 Task: Look for space in Miami Gardens, United States from 9th June, 2023 to 16th June, 2023 for 2 adults in price range Rs.8000 to Rs.16000. Place can be entire place with 2 bedrooms having 2 beds and 1 bathroom. Property type can be house, flat, guest house. Booking option can be shelf check-in. Required host language is English.
Action: Mouse moved to (390, 86)
Screenshot: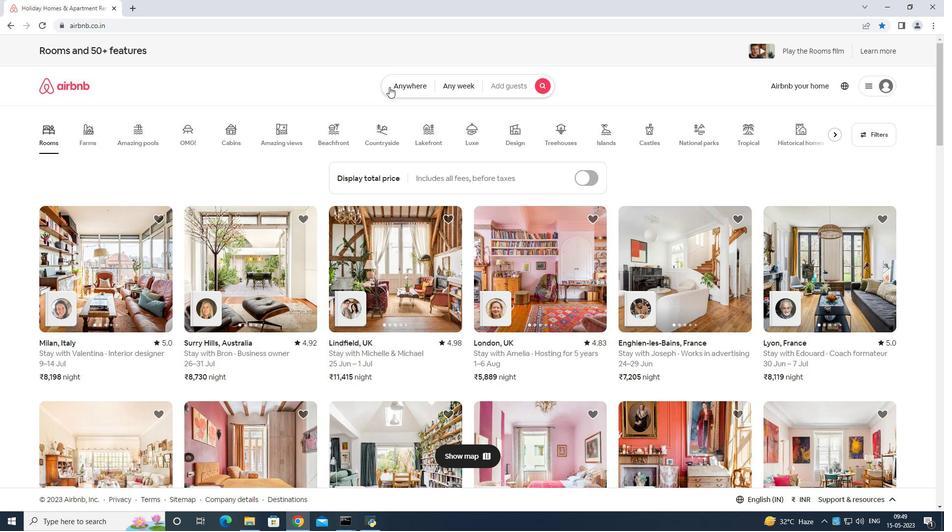
Action: Mouse pressed left at (390, 86)
Screenshot: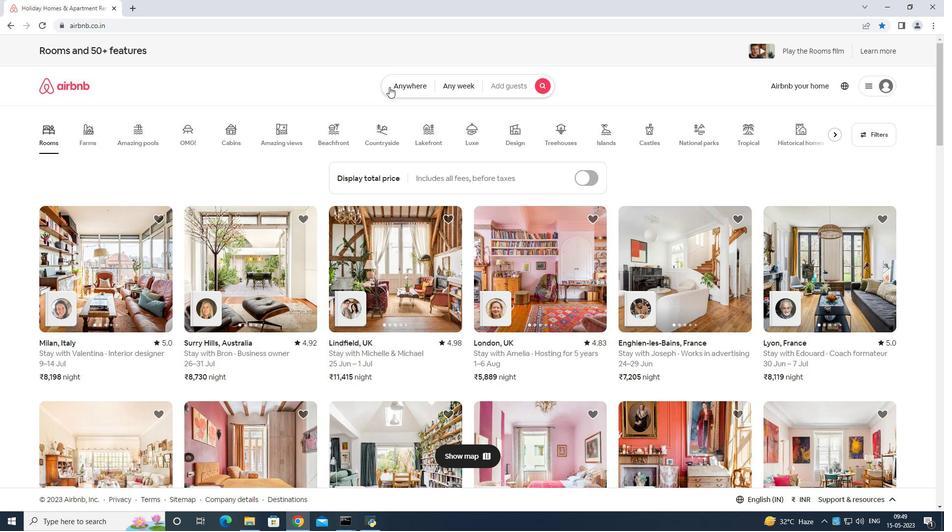 
Action: Mouse moved to (373, 110)
Screenshot: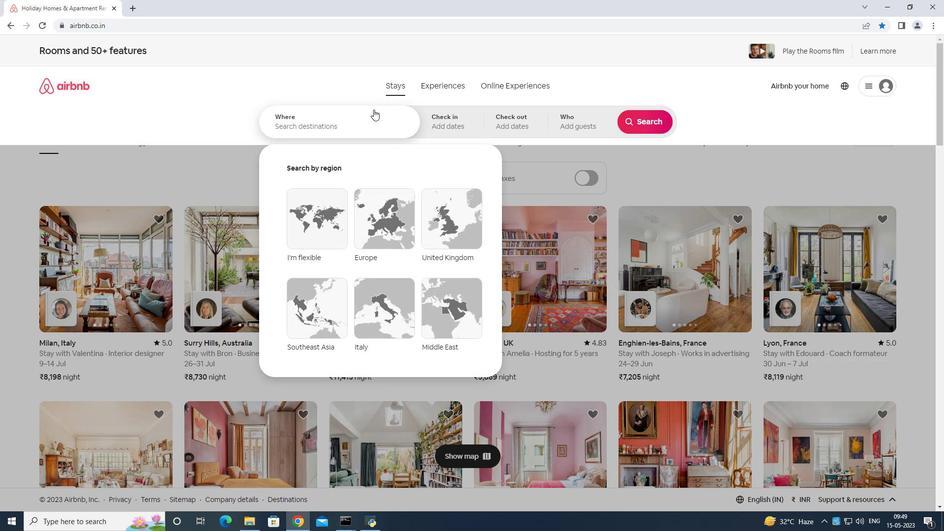 
Action: Mouse pressed left at (373, 110)
Screenshot: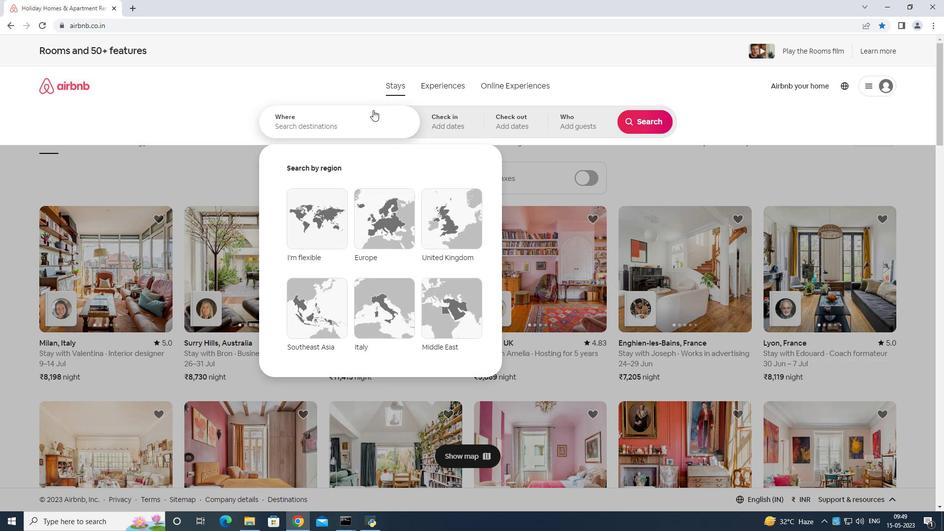 
Action: Key pressed m<Key.shift>iami<Key.space>gardens<Key.space>united<Key.space>states<Key.enter>
Screenshot: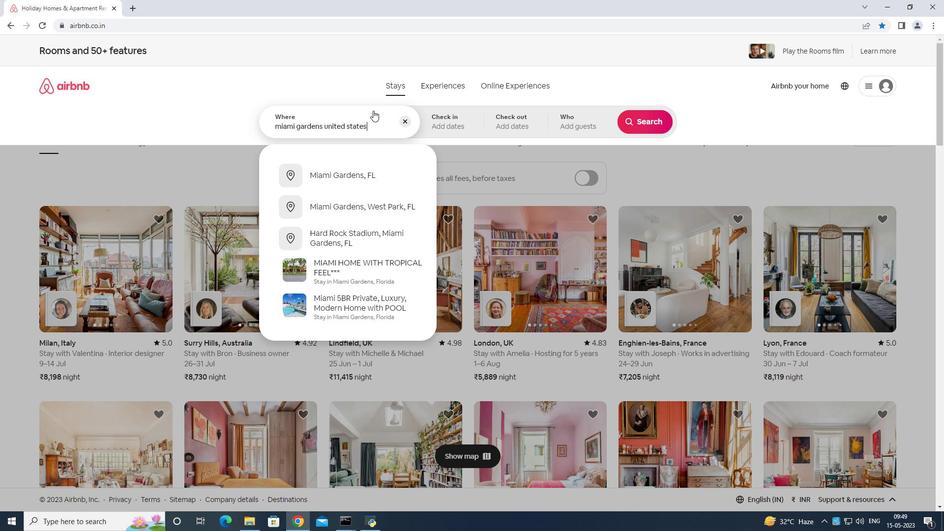 
Action: Mouse moved to (611, 264)
Screenshot: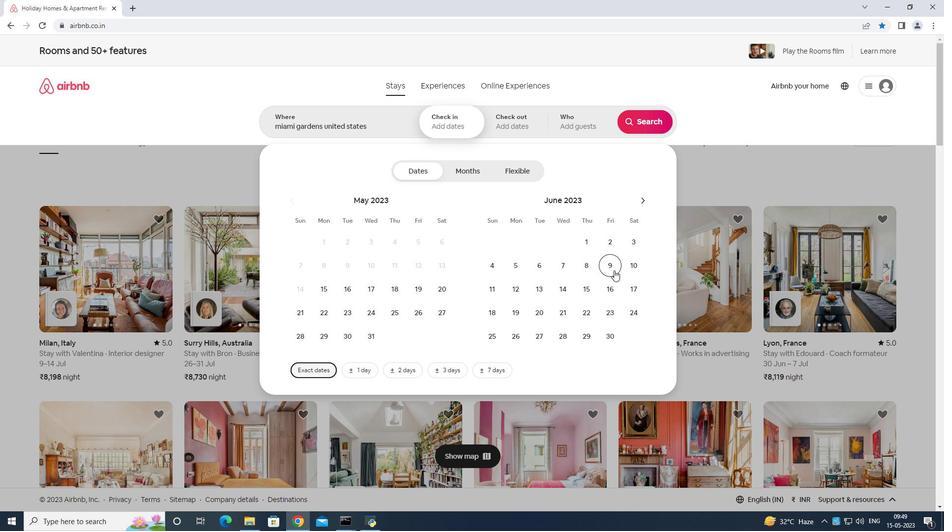 
Action: Mouse pressed left at (611, 264)
Screenshot: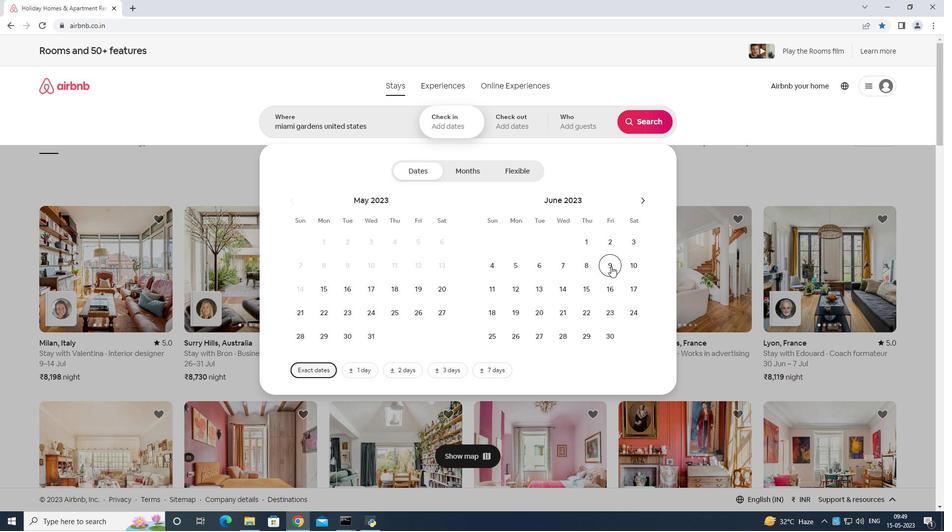
Action: Mouse moved to (603, 281)
Screenshot: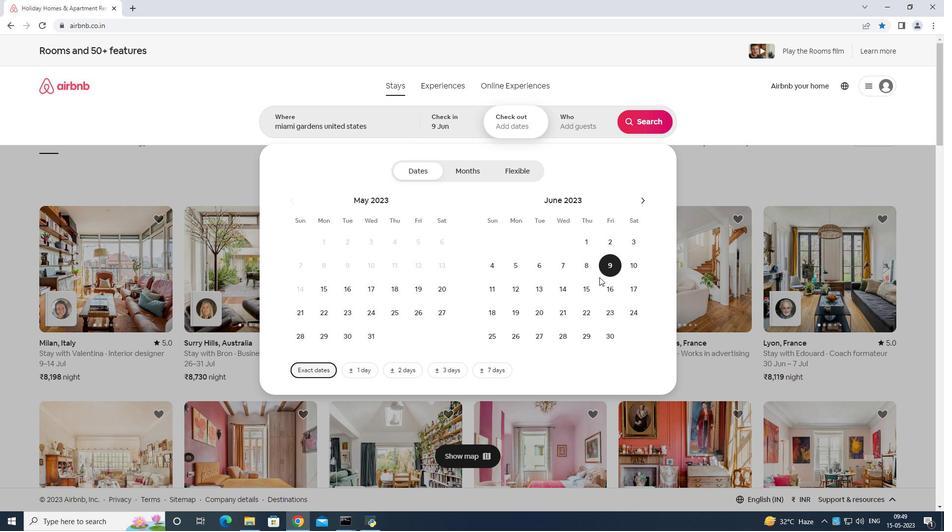 
Action: Mouse pressed left at (603, 281)
Screenshot: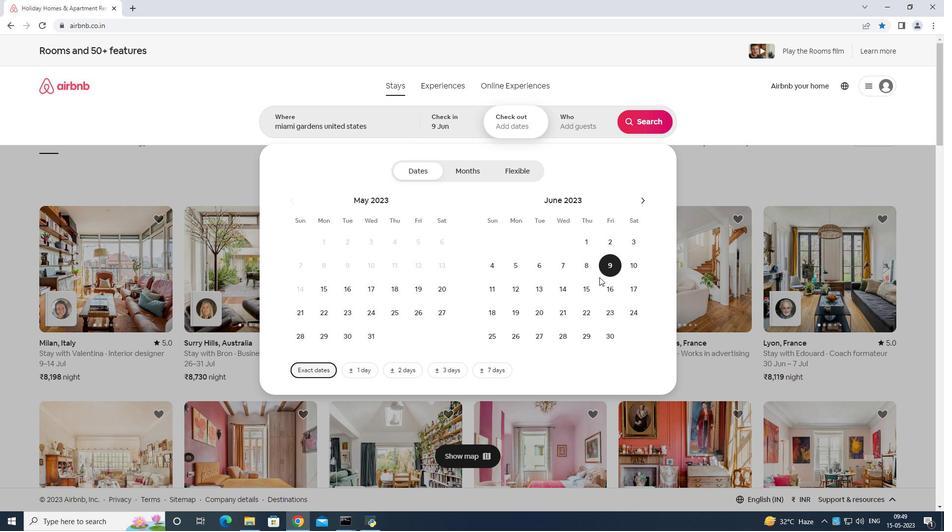 
Action: Mouse moved to (600, 121)
Screenshot: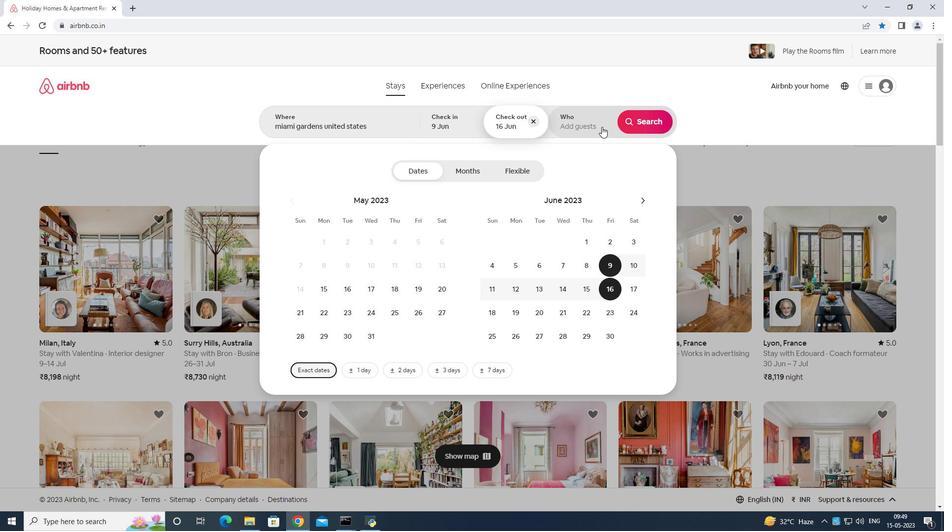 
Action: Mouse pressed left at (600, 121)
Screenshot: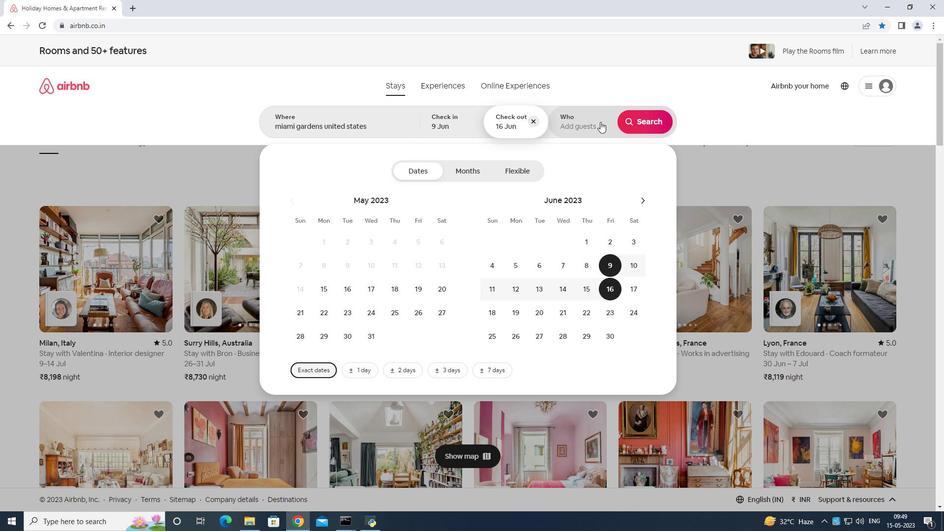 
Action: Mouse moved to (637, 169)
Screenshot: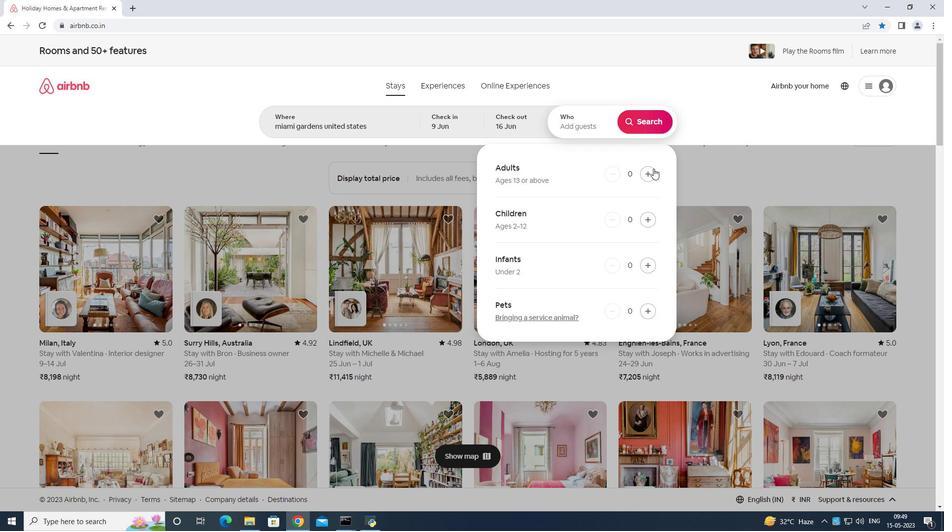 
Action: Mouse pressed left at (637, 169)
Screenshot: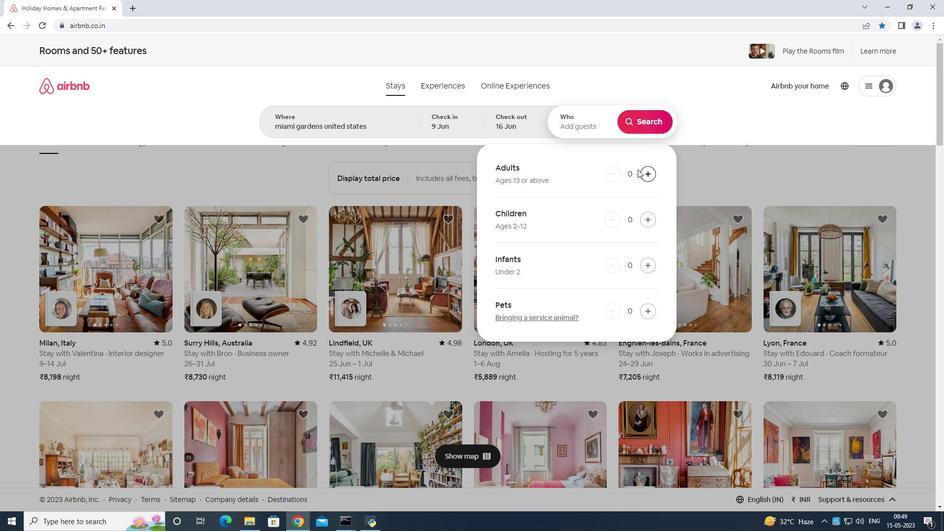 
Action: Mouse moved to (646, 177)
Screenshot: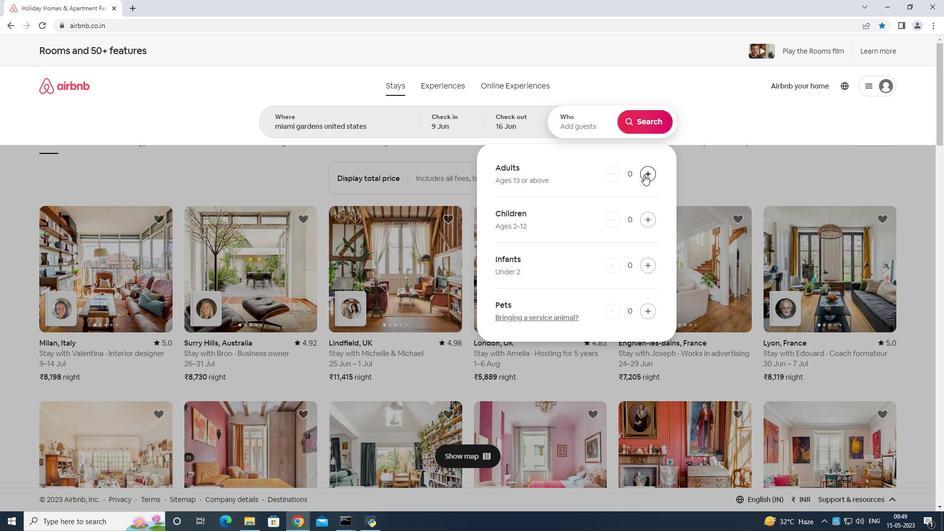 
Action: Mouse pressed left at (646, 177)
Screenshot: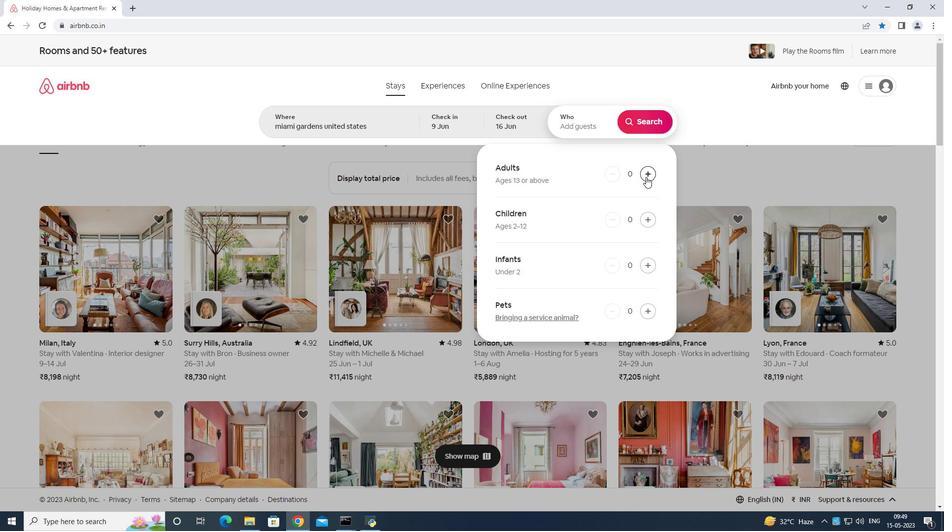 
Action: Mouse pressed left at (646, 177)
Screenshot: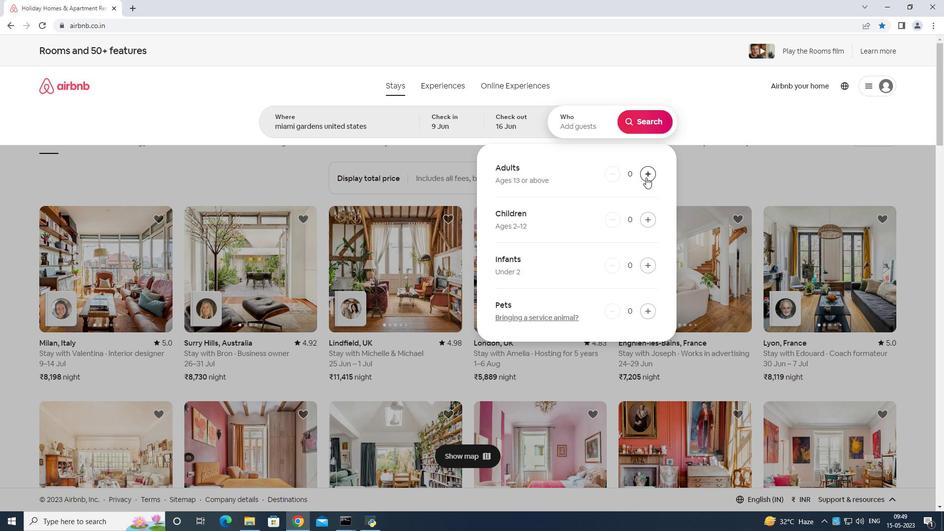 
Action: Mouse moved to (657, 120)
Screenshot: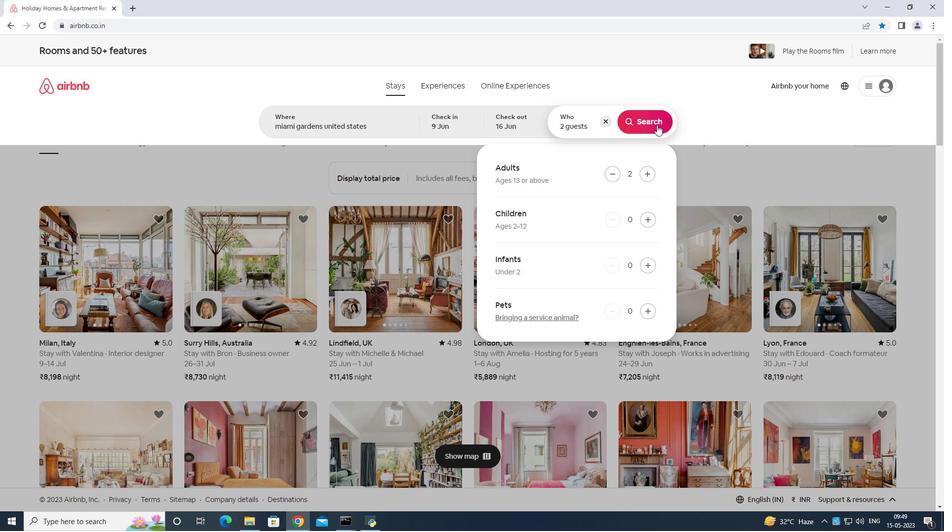 
Action: Mouse pressed left at (657, 120)
Screenshot: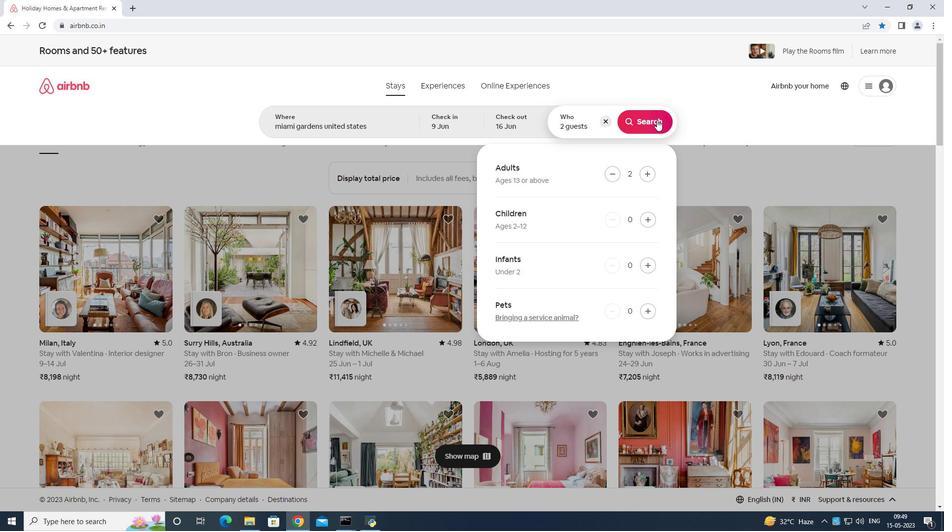 
Action: Mouse moved to (893, 96)
Screenshot: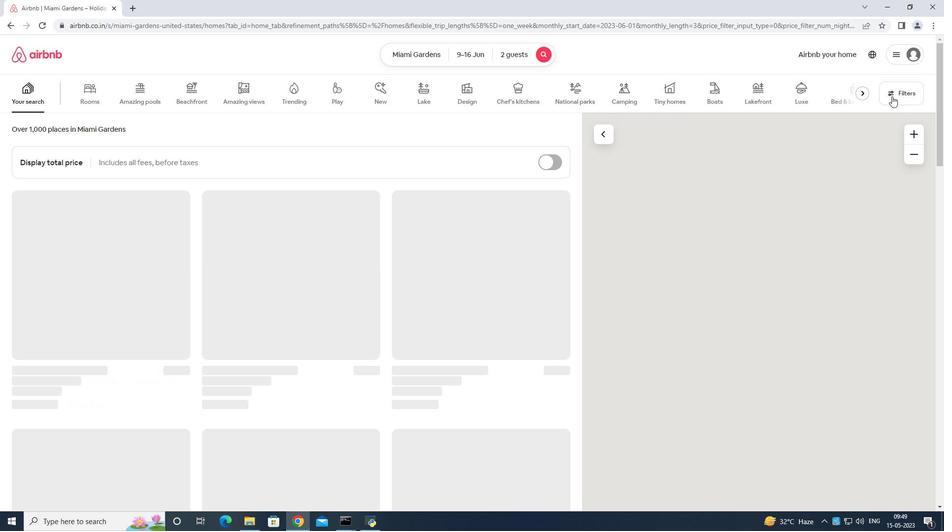 
Action: Mouse pressed left at (893, 96)
Screenshot: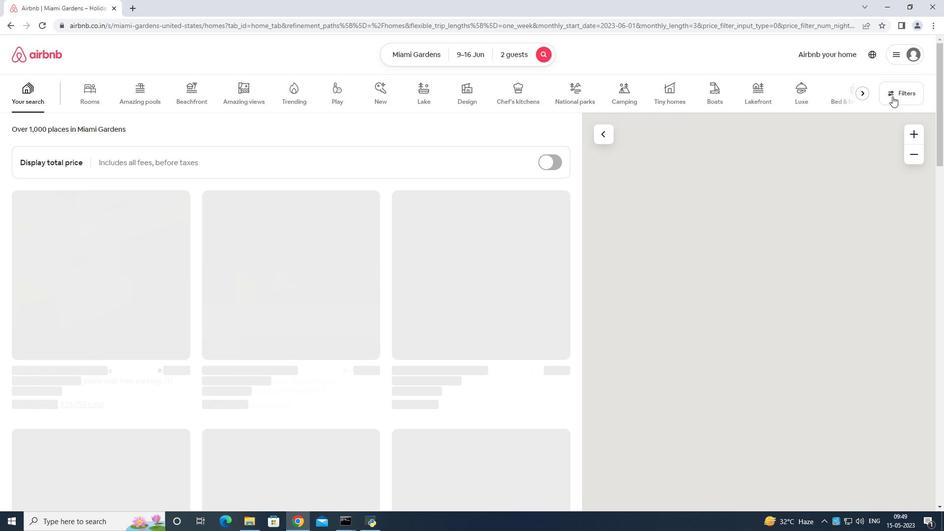 
Action: Mouse moved to (405, 336)
Screenshot: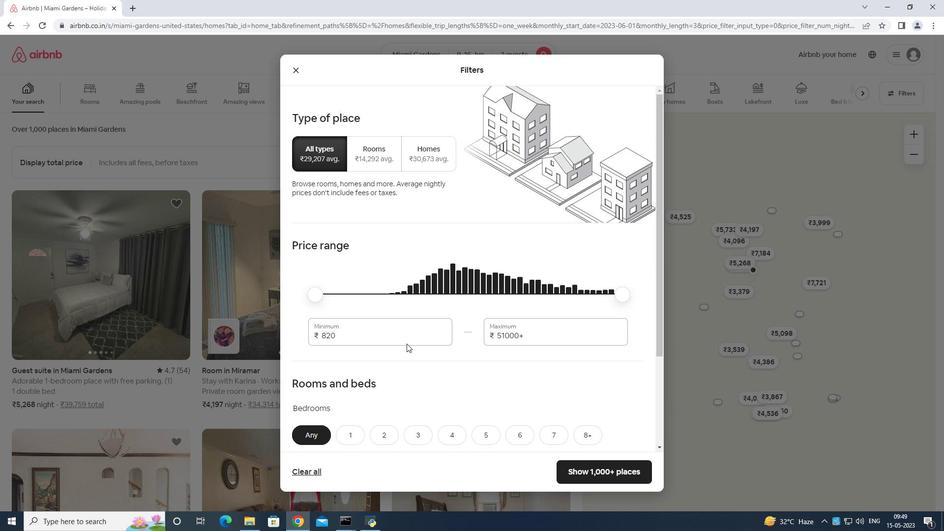 
Action: Mouse pressed left at (405, 336)
Screenshot: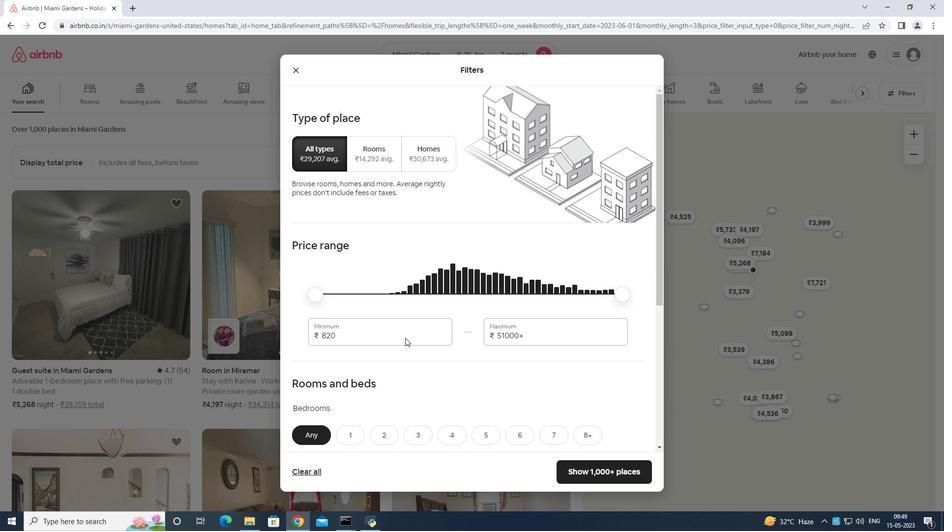 
Action: Key pressed <Key.backspace><Key.backspace><Key.backspace><Key.backspace><Key.backspace><Key.backspace><Key.backspace><Key.backspace>
Screenshot: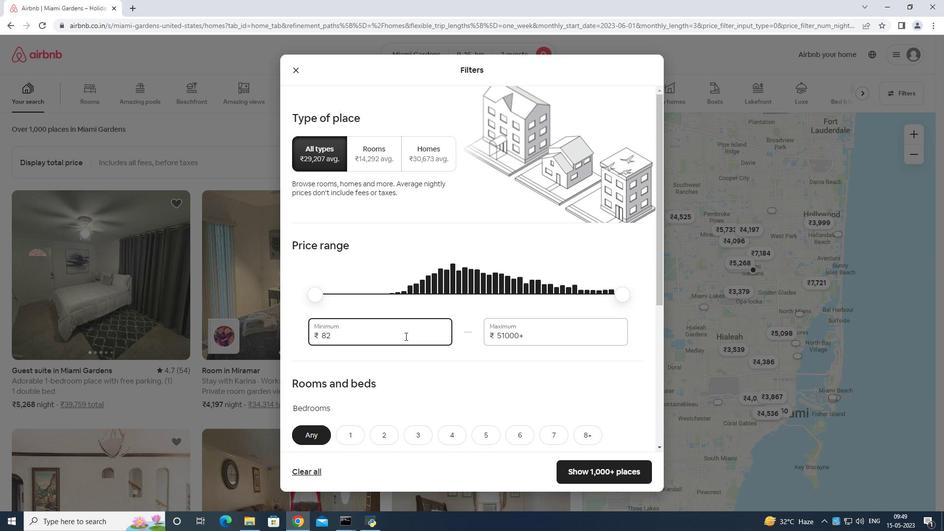 
Action: Mouse moved to (405, 335)
Screenshot: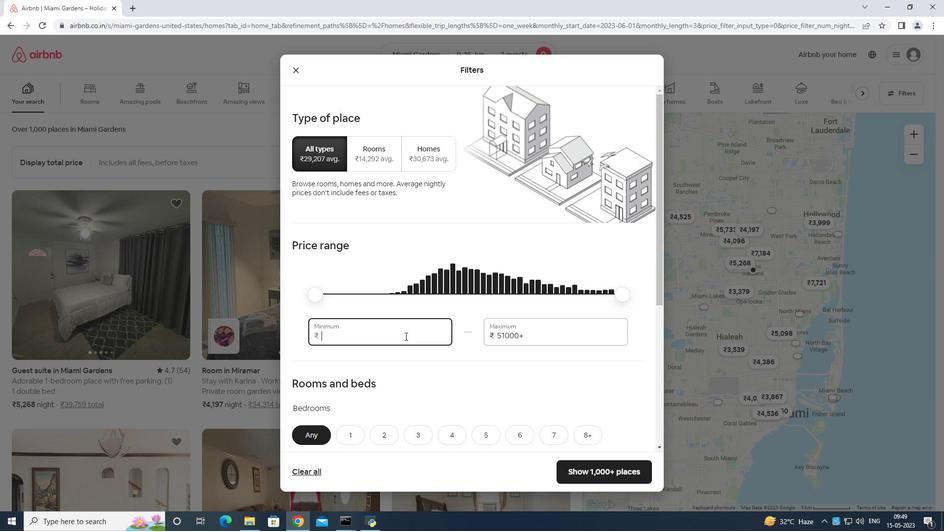 
Action: Key pressed 8000
Screenshot: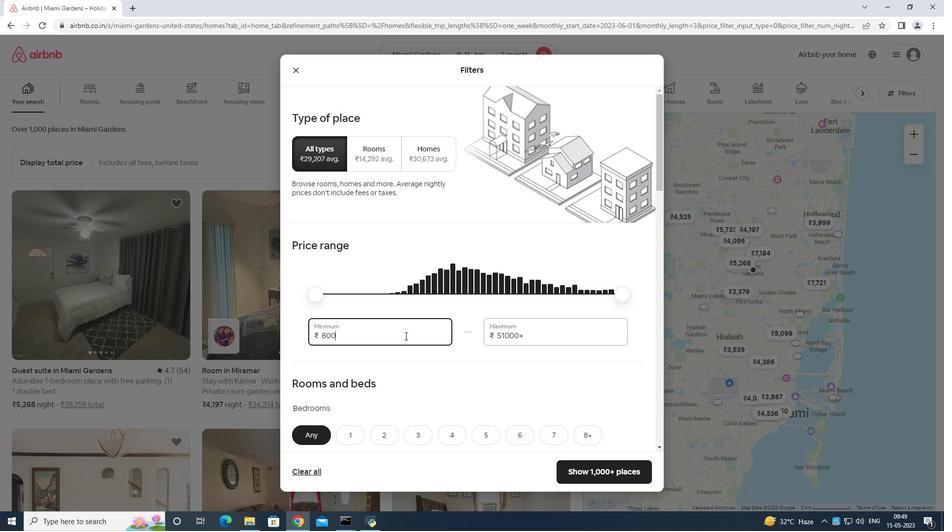 
Action: Mouse moved to (597, 327)
Screenshot: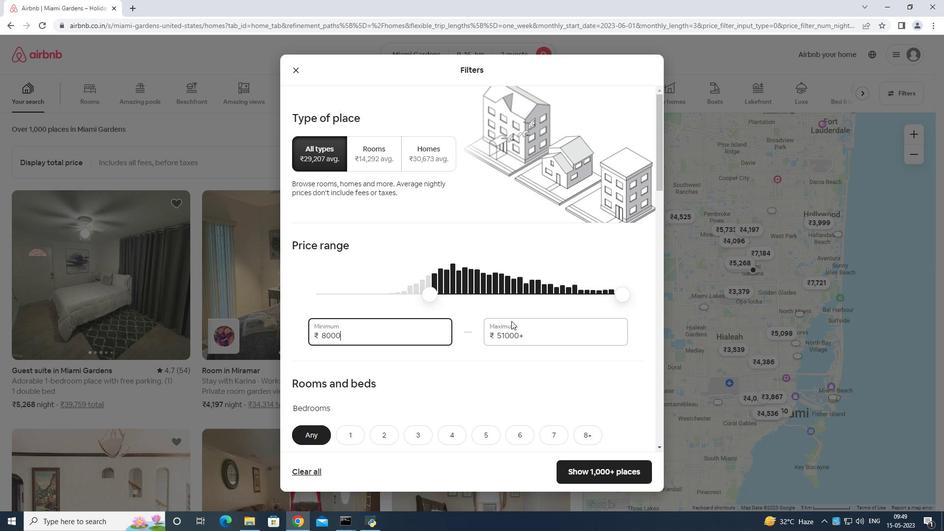 
Action: Mouse pressed left at (597, 327)
Screenshot: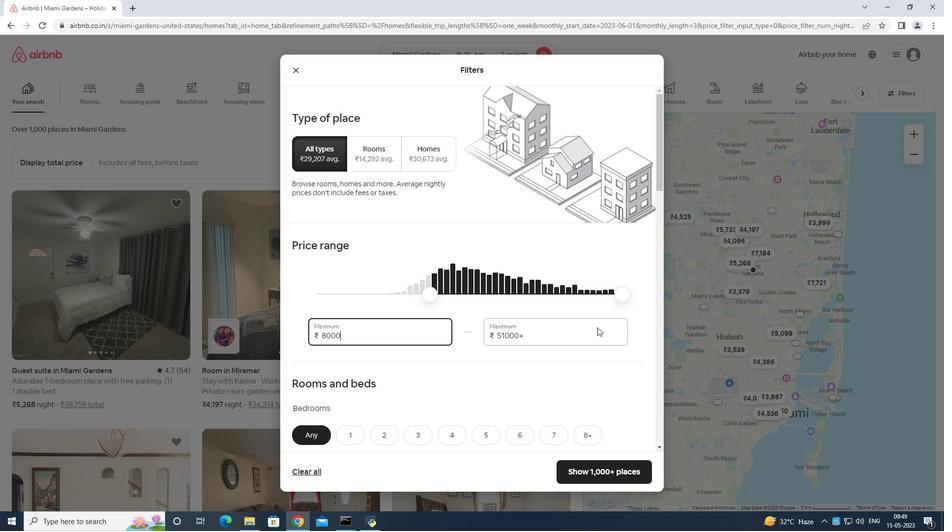 
Action: Key pressed <Key.backspace><Key.backspace><Key.backspace><Key.backspace><Key.backspace><Key.backspace><Key.backspace><Key.backspace><Key.backspace><Key.backspace><Key.backspace><Key.backspace><Key.backspace>16000
Screenshot: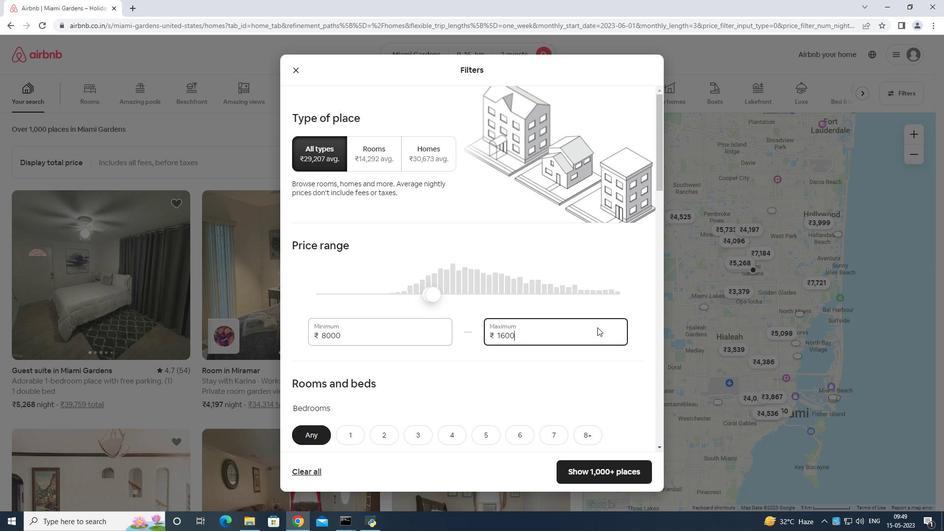 
Action: Mouse scrolled (597, 327) with delta (0, 0)
Screenshot: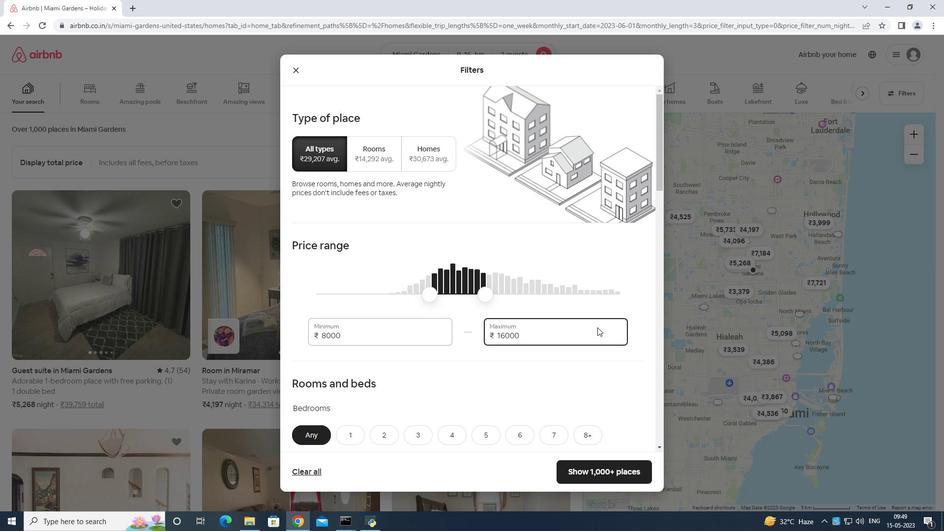 
Action: Mouse scrolled (597, 327) with delta (0, 0)
Screenshot: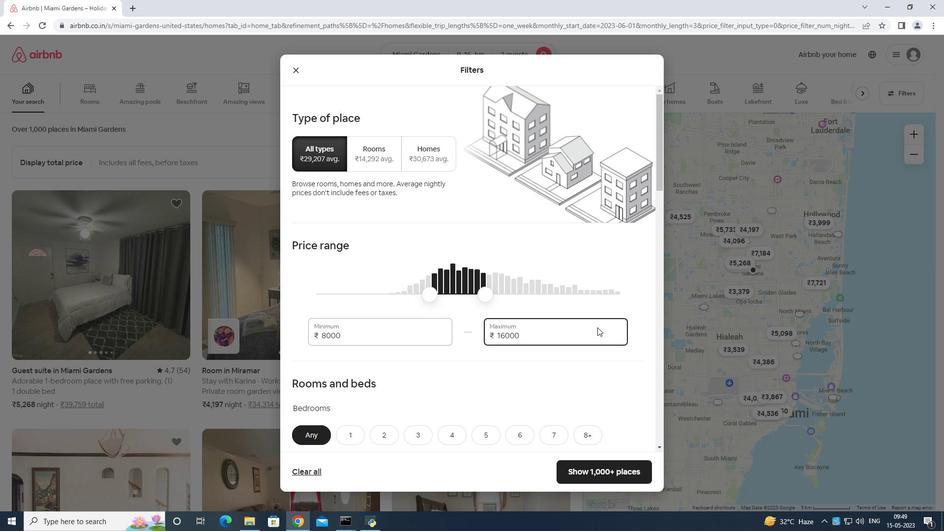 
Action: Mouse scrolled (597, 327) with delta (0, 0)
Screenshot: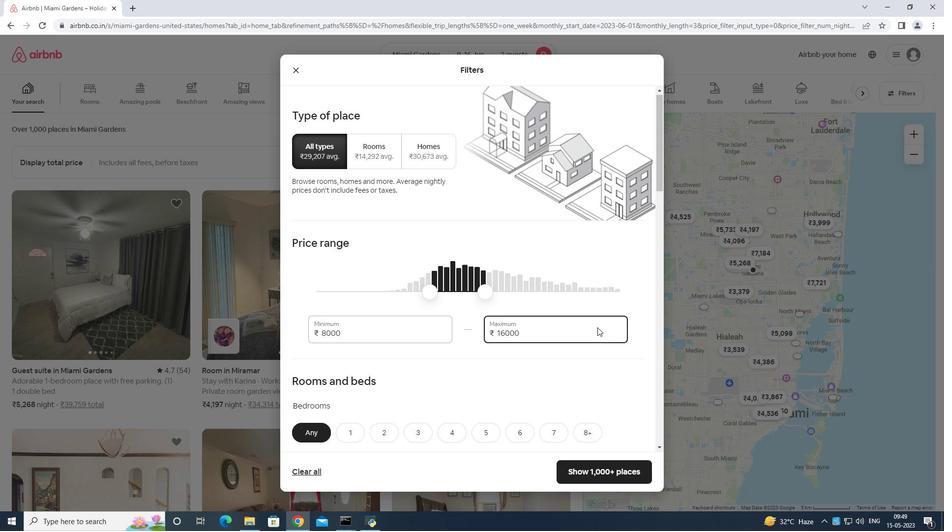 
Action: Mouse moved to (388, 285)
Screenshot: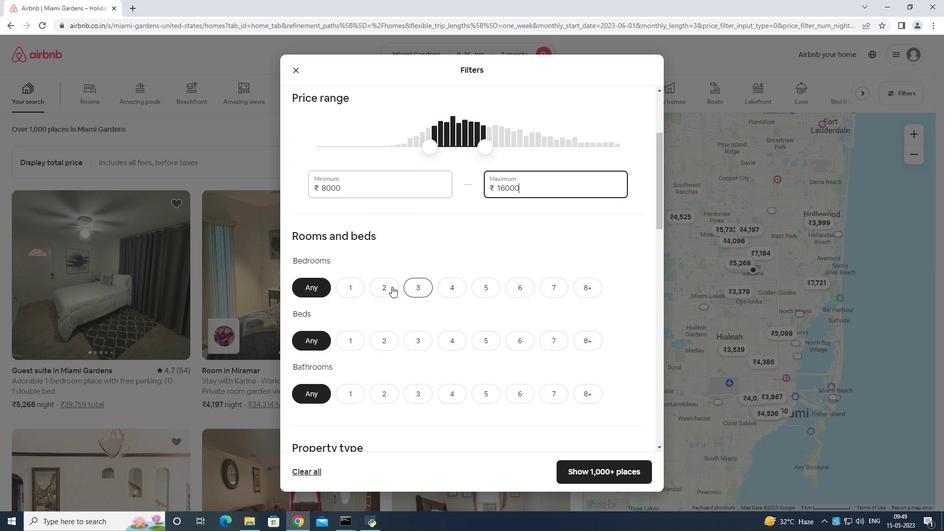 
Action: Mouse pressed left at (388, 285)
Screenshot: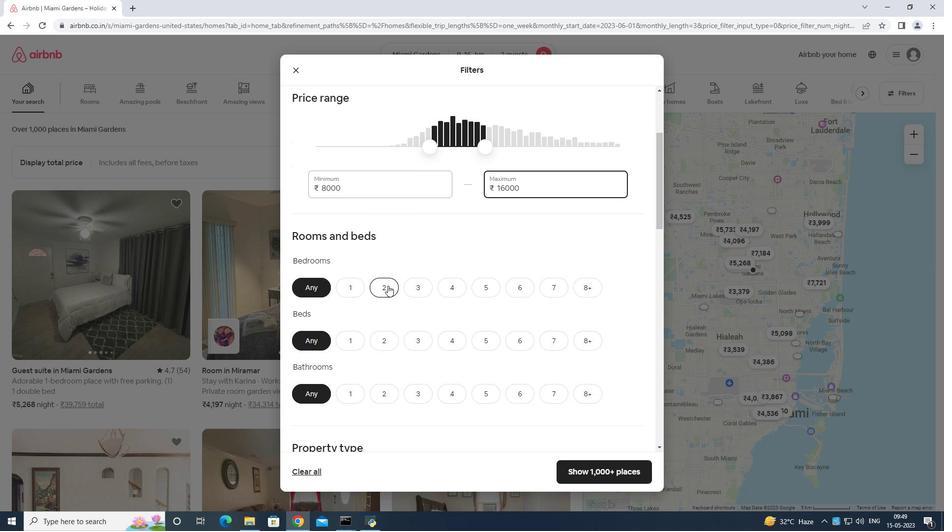 
Action: Mouse moved to (381, 333)
Screenshot: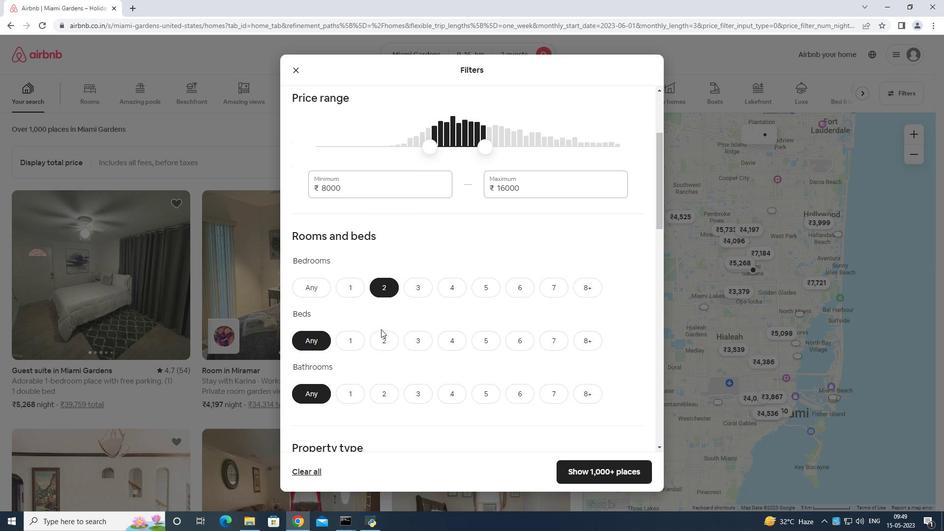 
Action: Mouse pressed left at (381, 333)
Screenshot: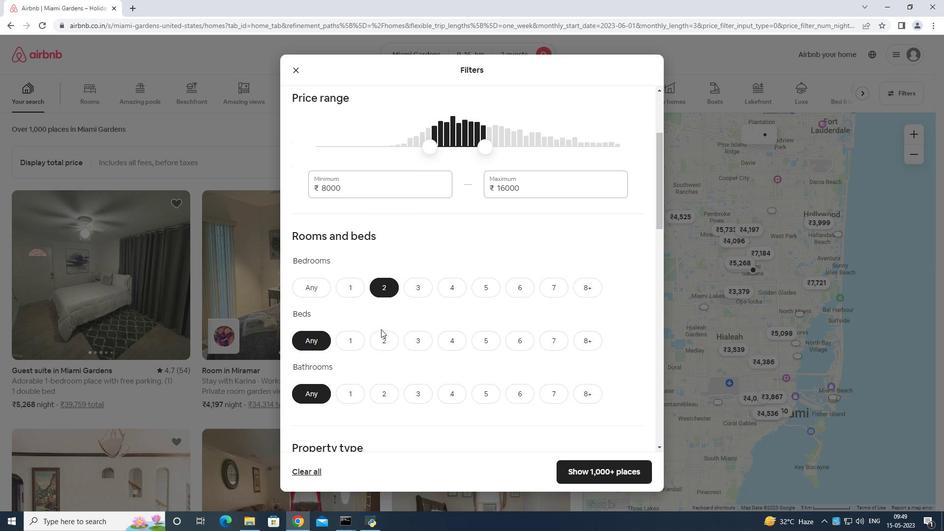
Action: Mouse moved to (347, 391)
Screenshot: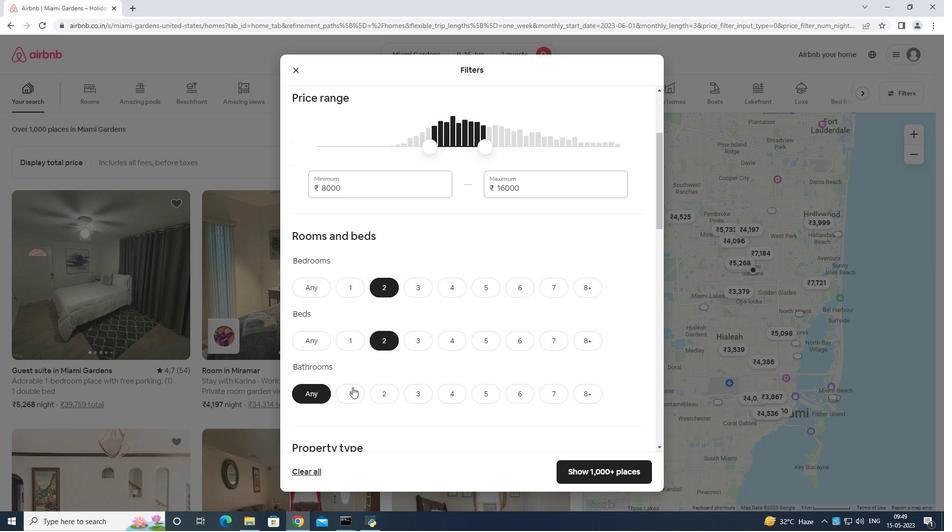 
Action: Mouse pressed left at (347, 391)
Screenshot: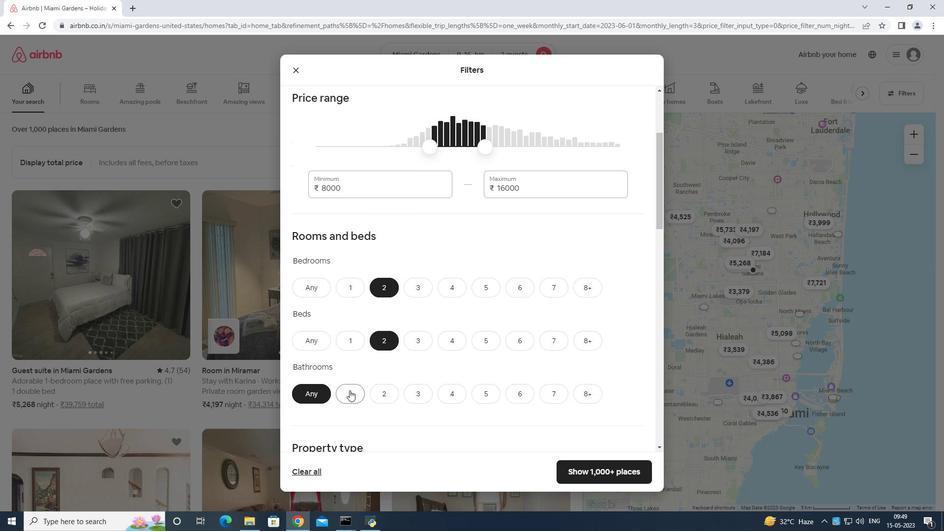 
Action: Mouse moved to (357, 350)
Screenshot: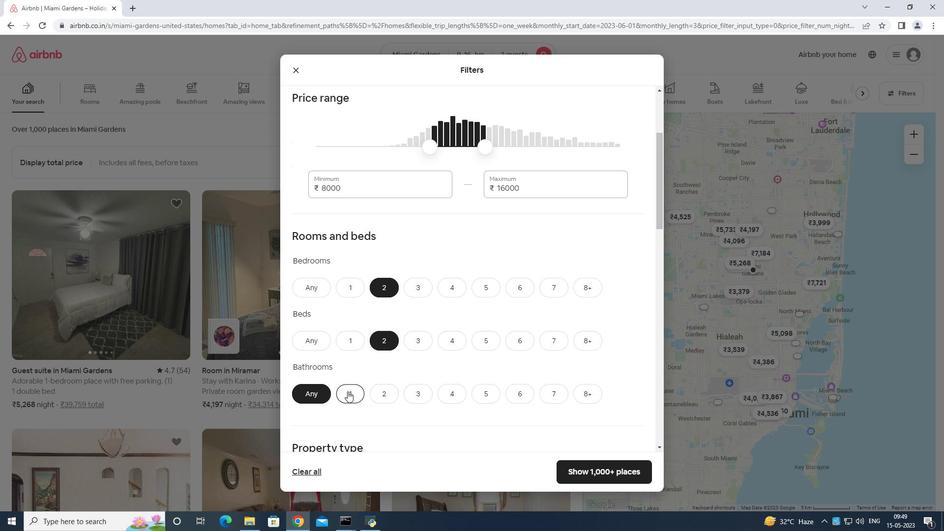
Action: Mouse scrolled (357, 349) with delta (0, 0)
Screenshot: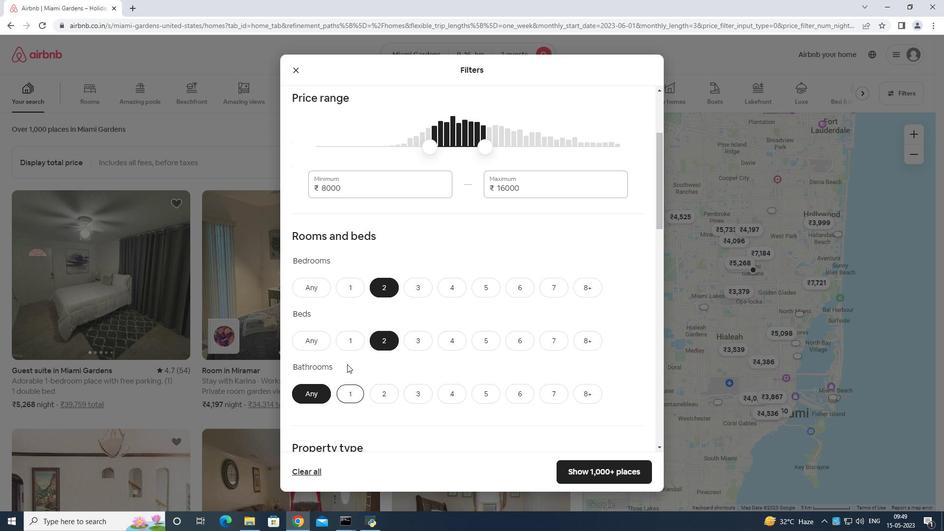 
Action: Mouse scrolled (357, 349) with delta (0, 0)
Screenshot: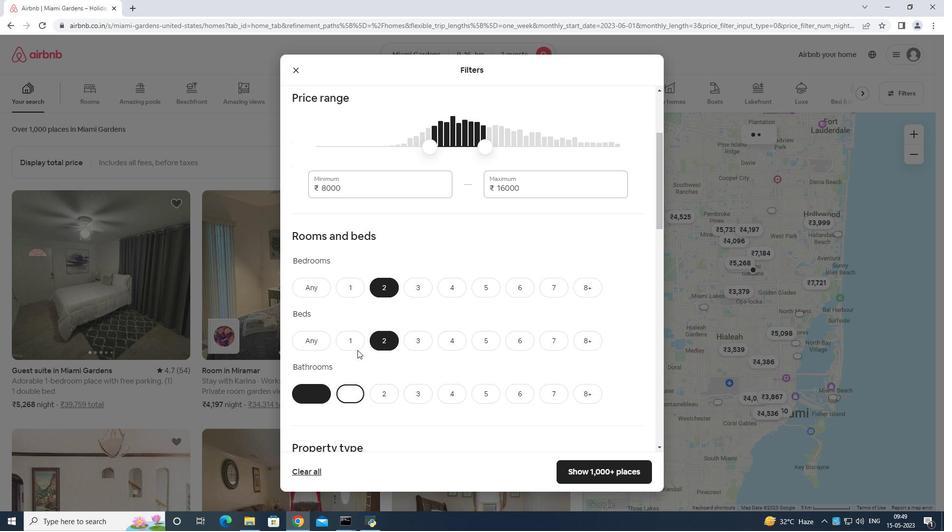 
Action: Mouse scrolled (357, 349) with delta (0, 0)
Screenshot: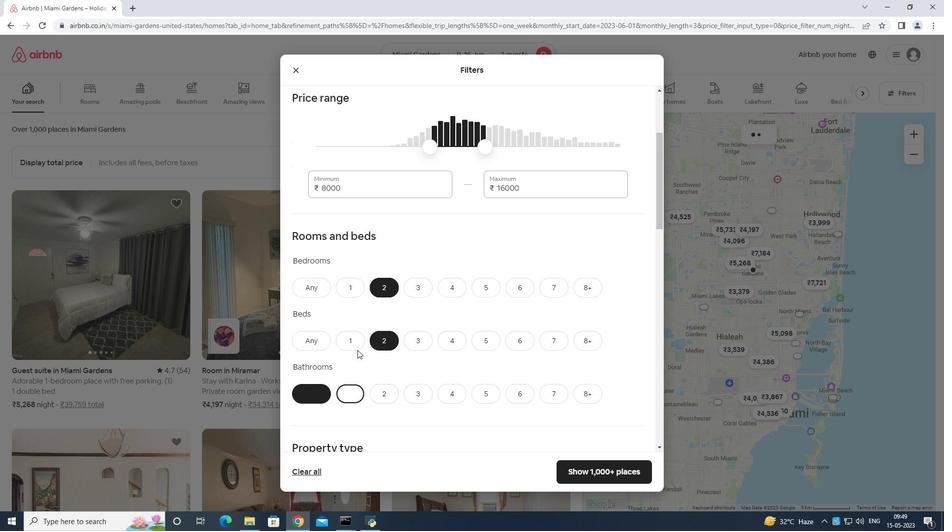 
Action: Mouse moved to (358, 349)
Screenshot: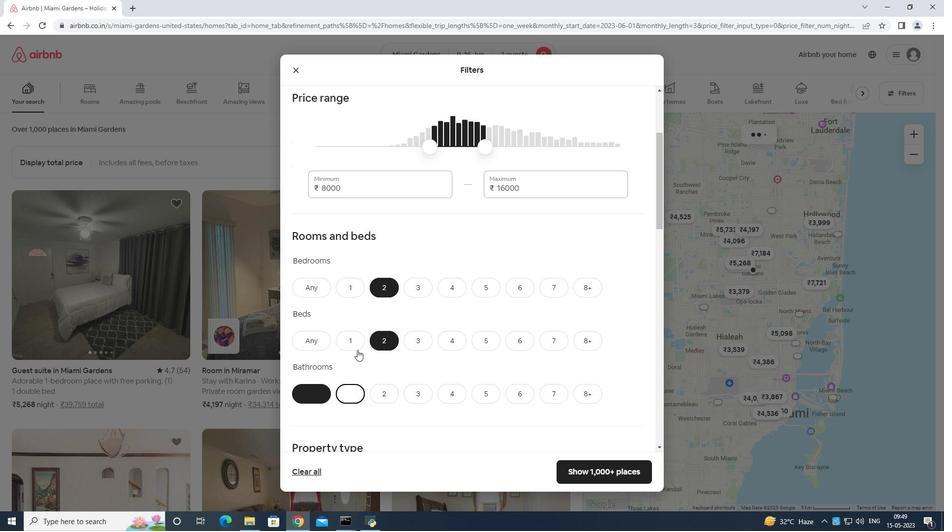 
Action: Mouse scrolled (358, 349) with delta (0, 0)
Screenshot: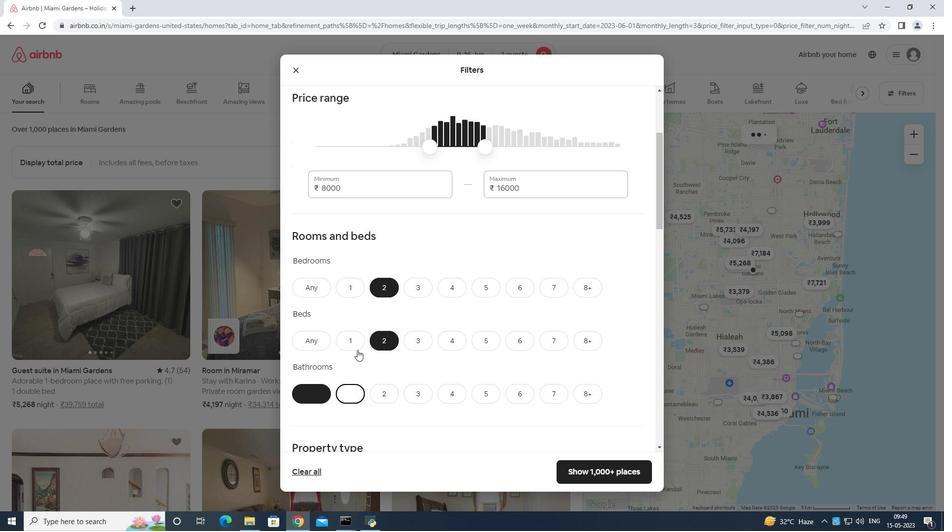 
Action: Mouse moved to (372, 341)
Screenshot: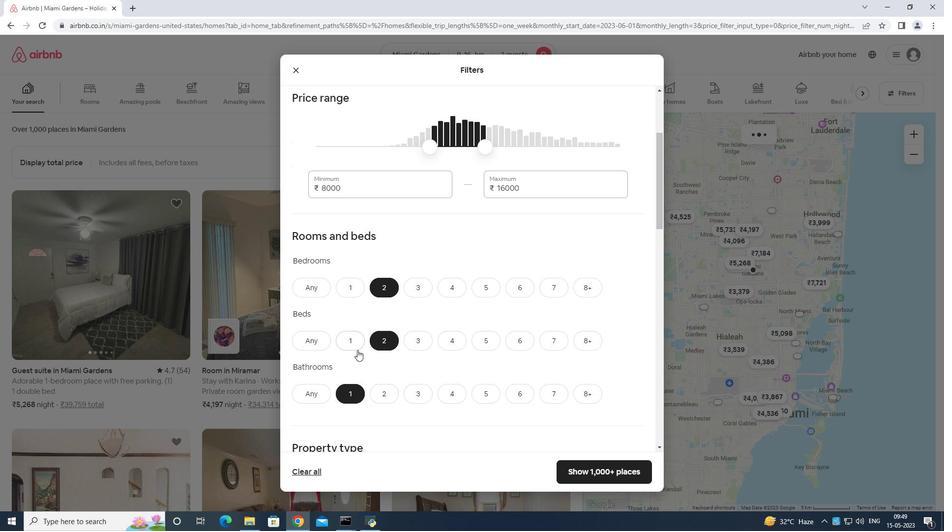 
Action: Mouse scrolled (370, 341) with delta (0, 0)
Screenshot: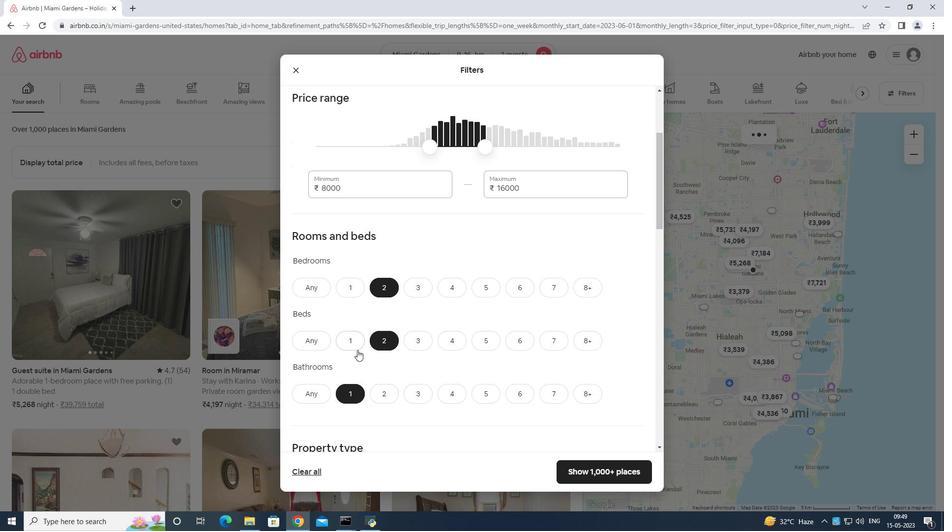 
Action: Mouse moved to (374, 340)
Screenshot: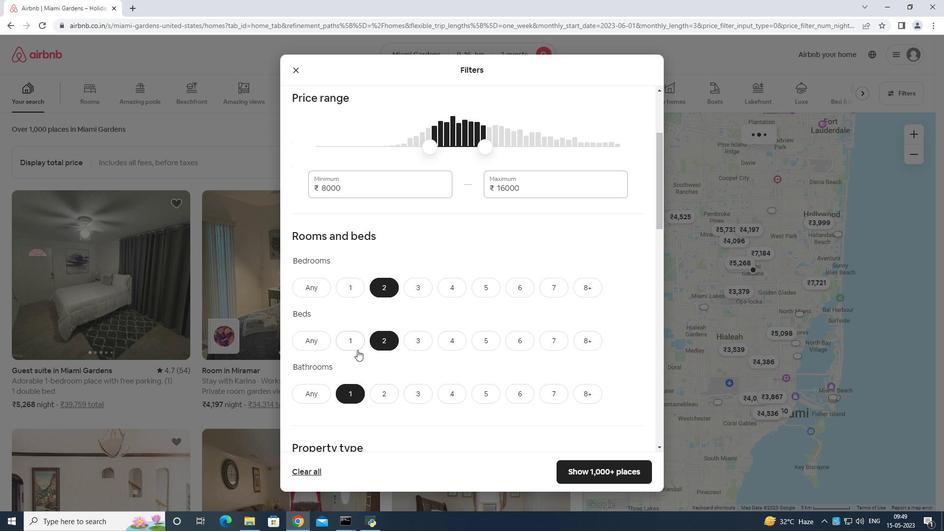 
Action: Mouse scrolled (374, 340) with delta (0, 0)
Screenshot: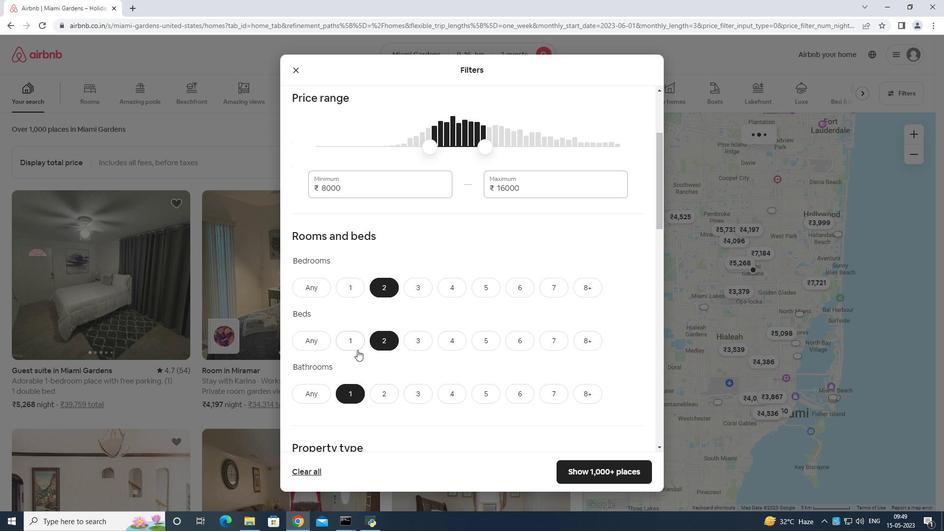 
Action: Mouse moved to (335, 192)
Screenshot: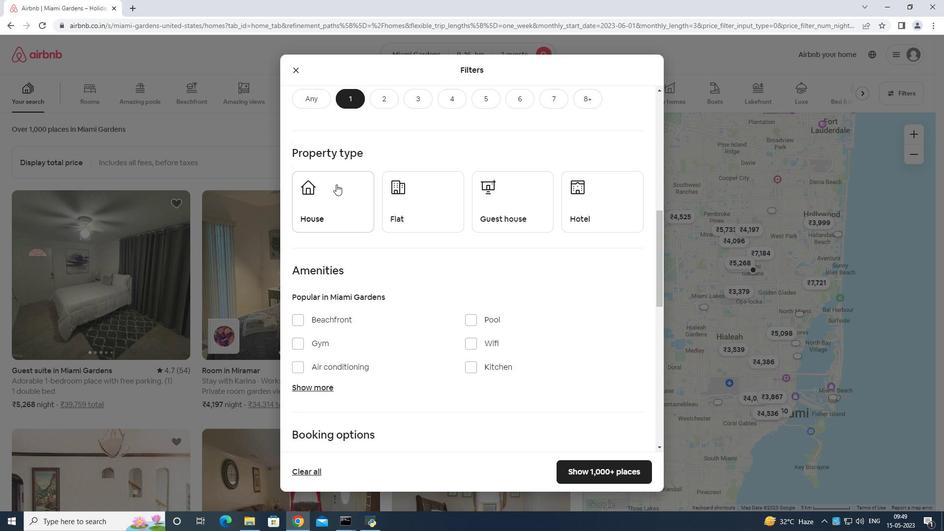 
Action: Mouse pressed left at (335, 192)
Screenshot: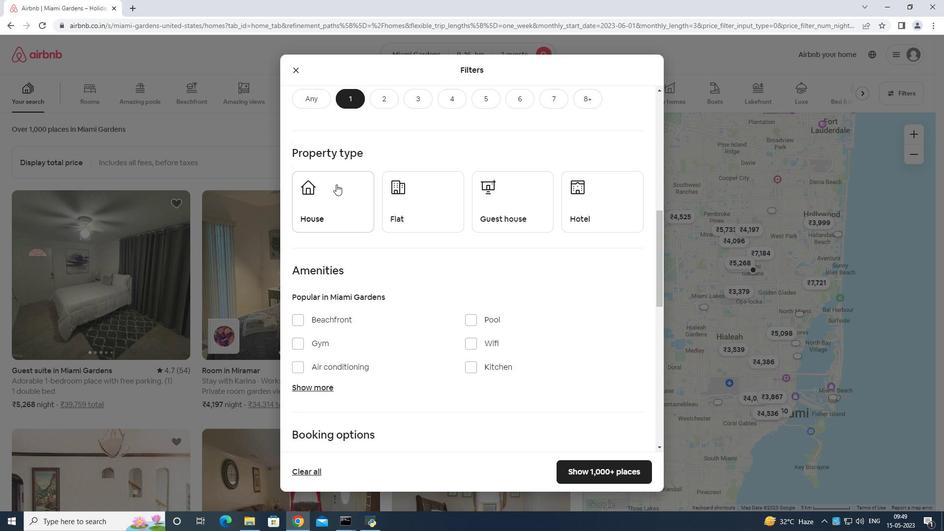 
Action: Mouse moved to (417, 195)
Screenshot: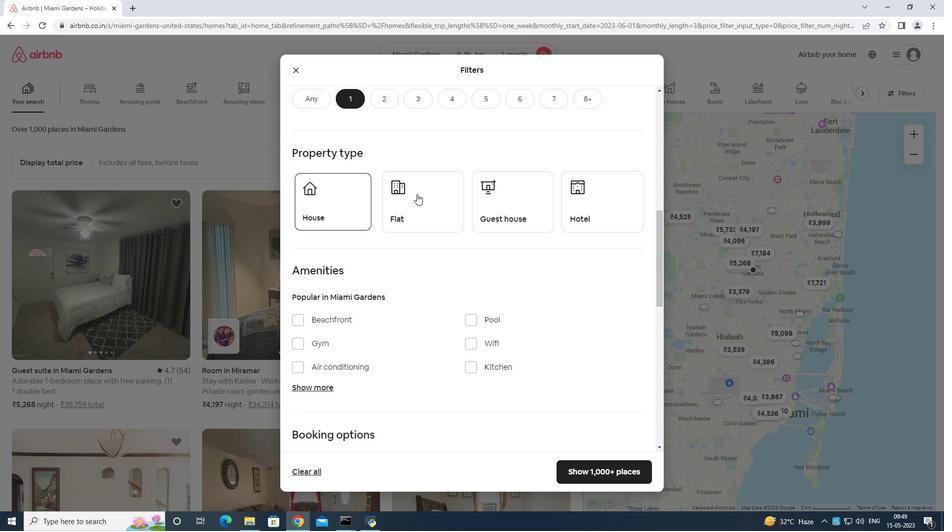 
Action: Mouse pressed left at (417, 195)
Screenshot: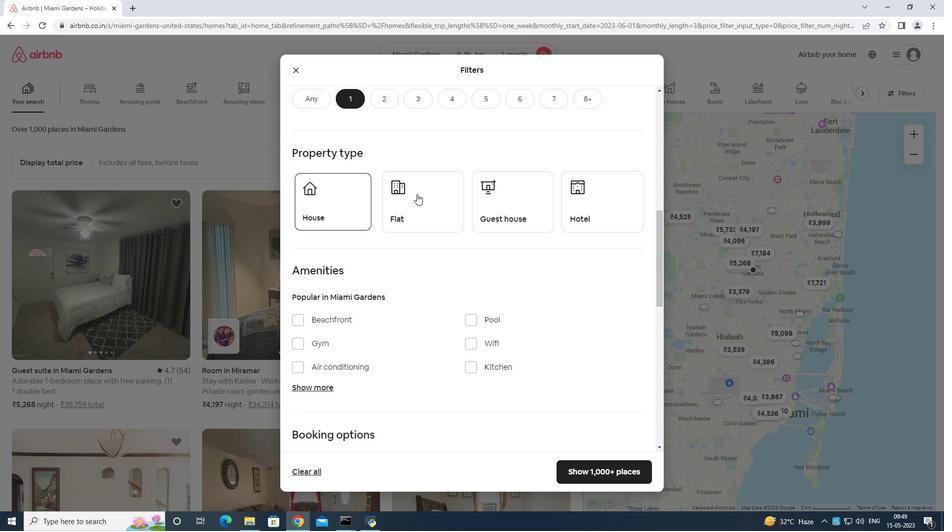 
Action: Mouse moved to (493, 196)
Screenshot: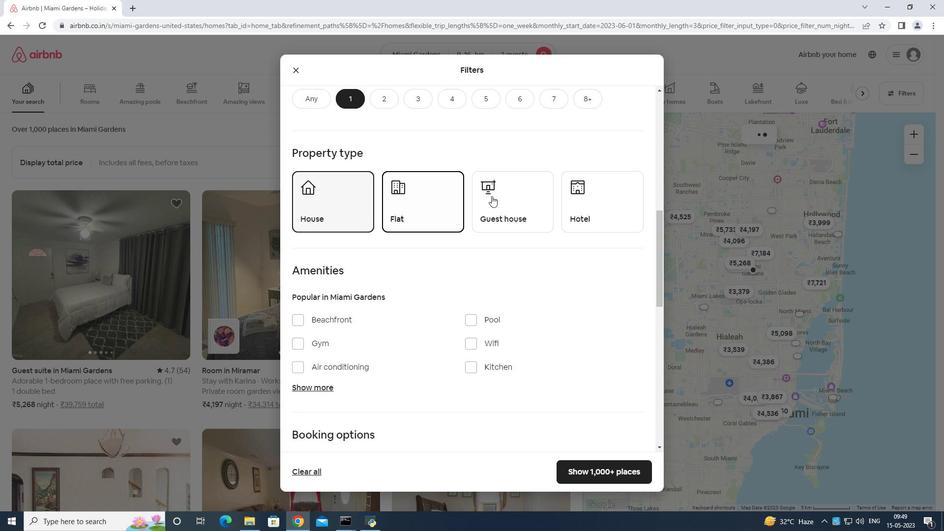 
Action: Mouse pressed left at (493, 196)
Screenshot: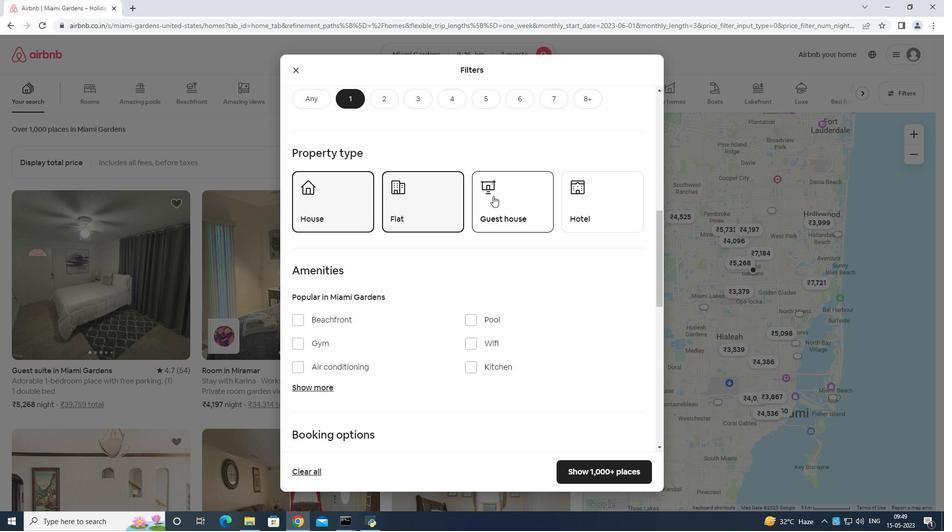 
Action: Mouse scrolled (493, 195) with delta (0, 0)
Screenshot: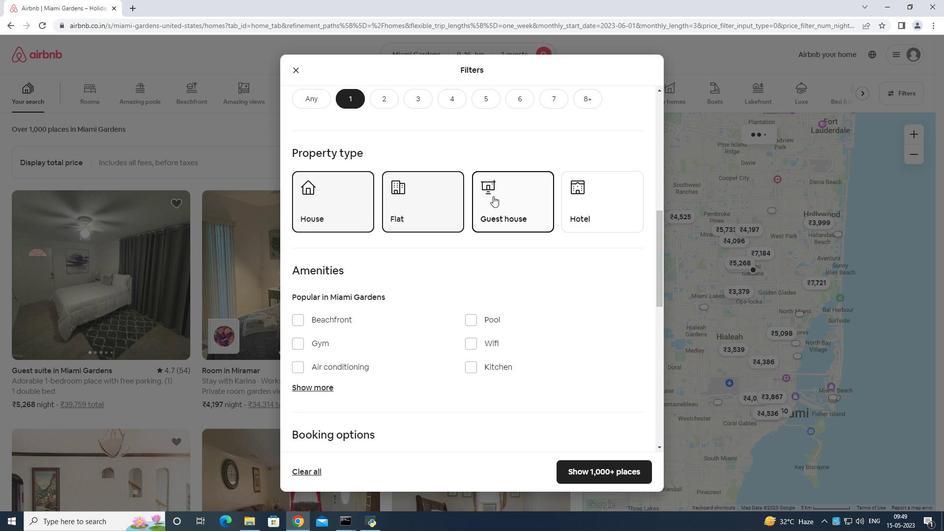 
Action: Mouse scrolled (493, 195) with delta (0, 0)
Screenshot: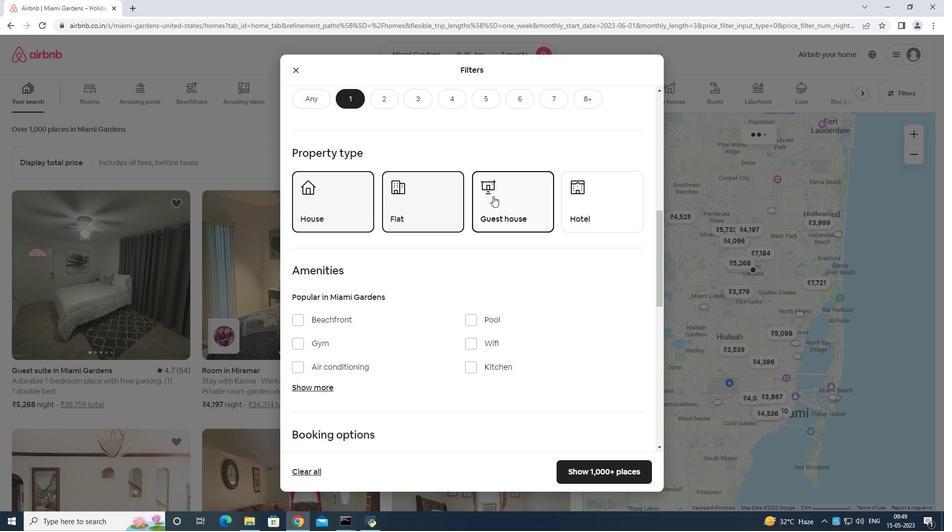 
Action: Mouse scrolled (493, 195) with delta (0, 0)
Screenshot: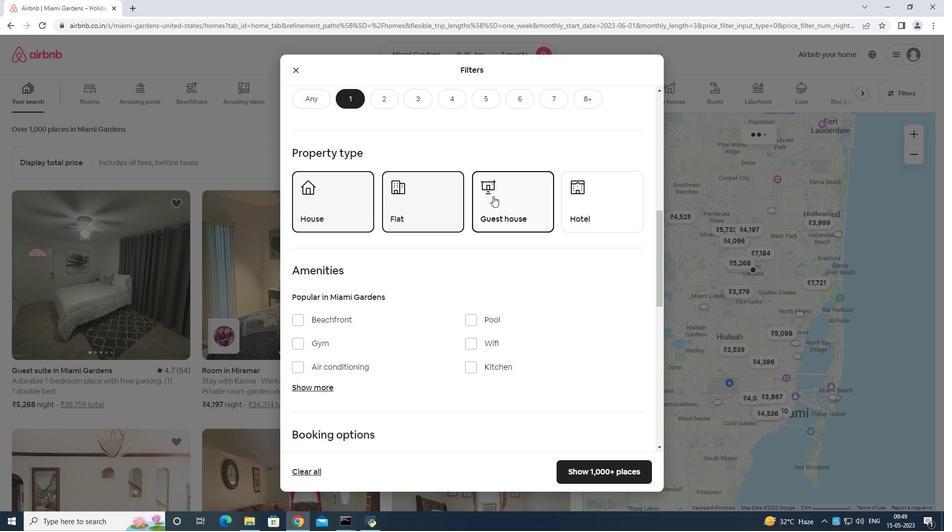 
Action: Mouse scrolled (493, 195) with delta (0, 0)
Screenshot: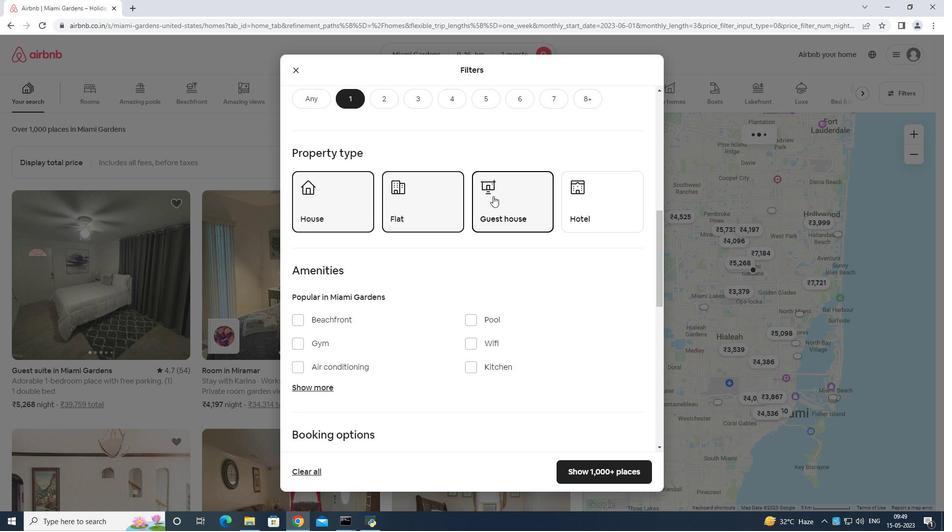 
Action: Mouse moved to (616, 304)
Screenshot: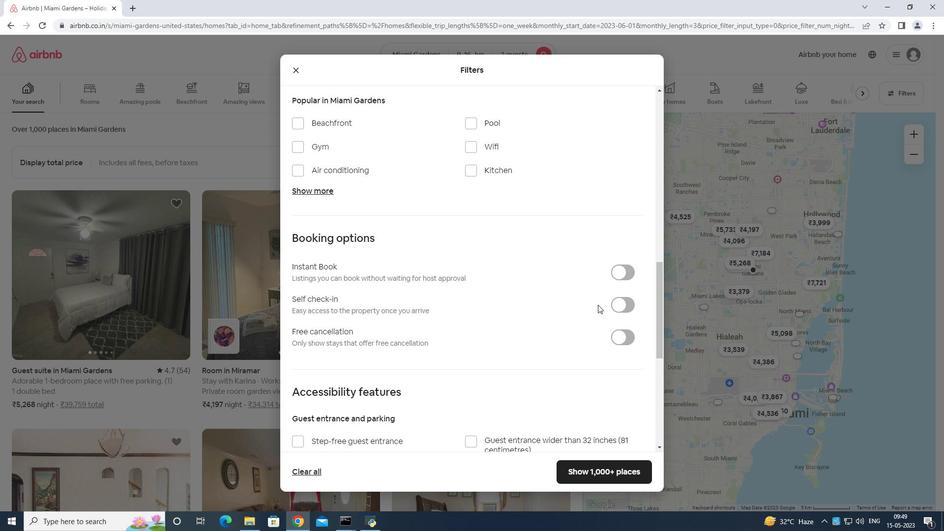 
Action: Mouse pressed left at (616, 304)
Screenshot: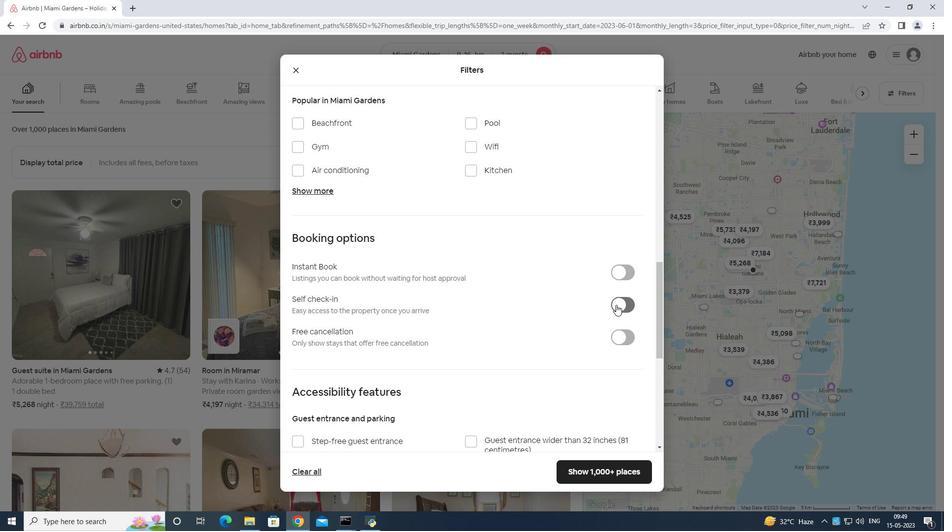 
Action: Mouse moved to (620, 304)
Screenshot: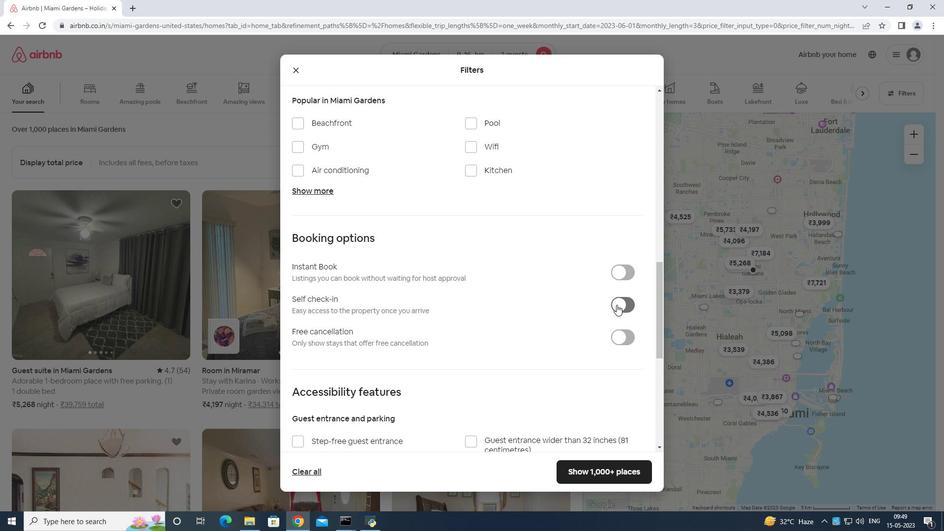 
Action: Mouse scrolled (620, 304) with delta (0, 0)
Screenshot: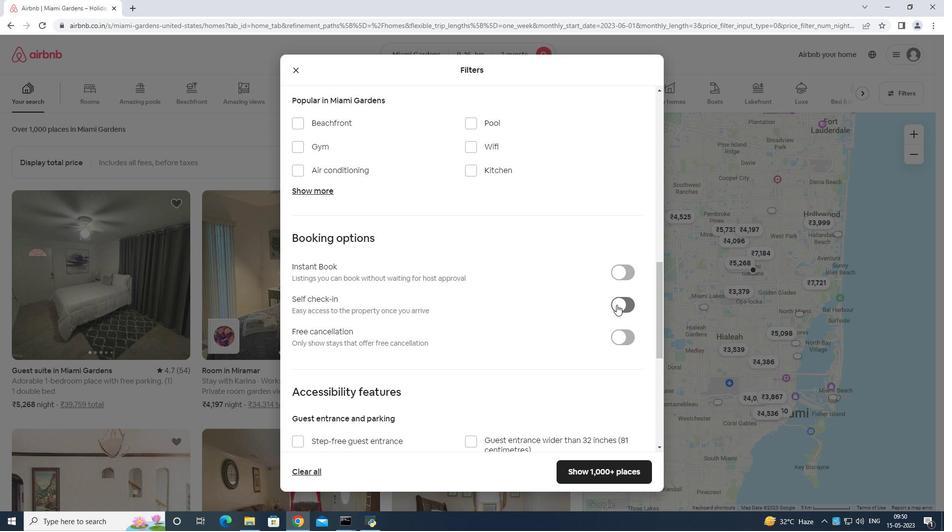 
Action: Mouse scrolled (620, 304) with delta (0, 0)
Screenshot: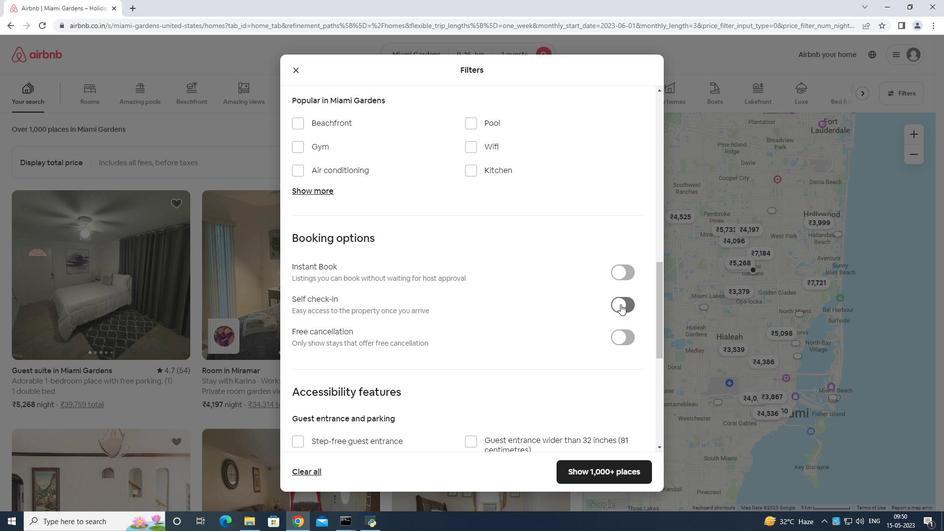 
Action: Mouse scrolled (620, 304) with delta (0, 0)
Screenshot: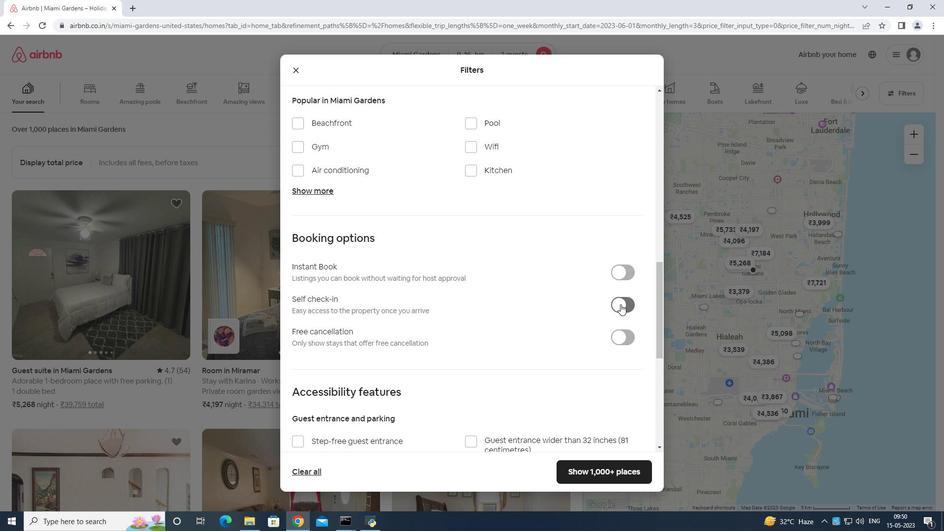 
Action: Mouse scrolled (620, 304) with delta (0, 0)
Screenshot: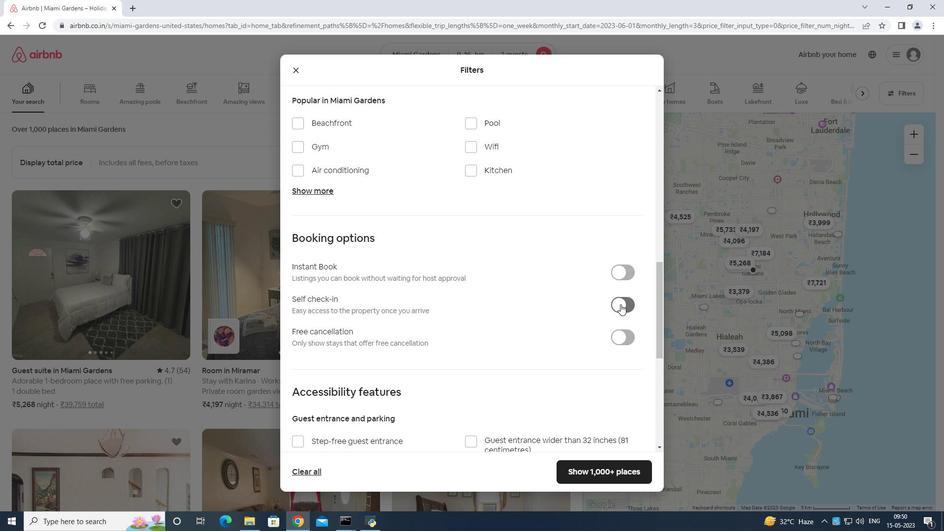 
Action: Mouse scrolled (620, 304) with delta (0, 0)
Screenshot: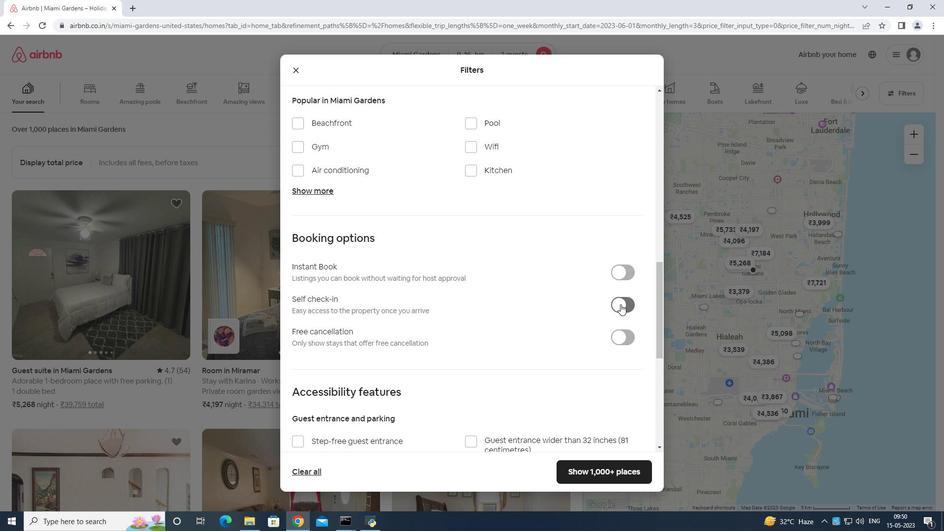 
Action: Mouse scrolled (620, 304) with delta (0, 0)
Screenshot: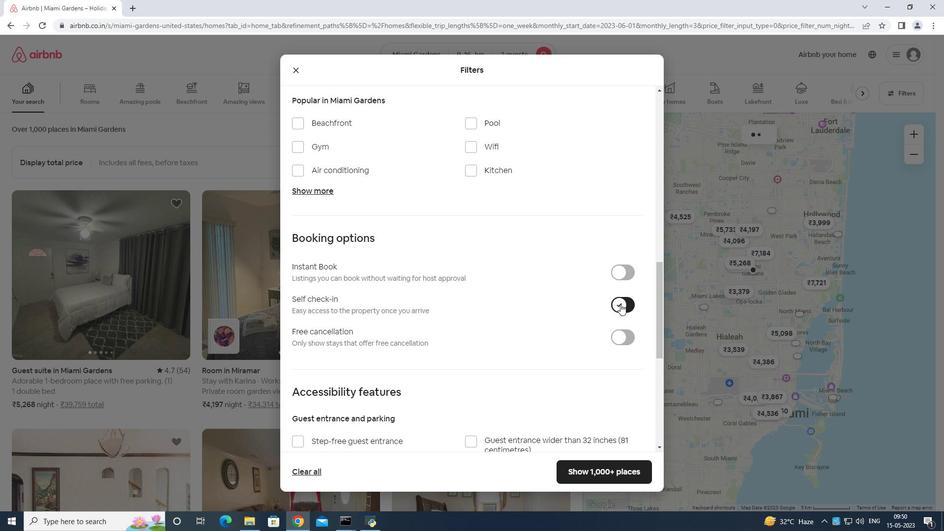 
Action: Mouse scrolled (620, 304) with delta (0, 0)
Screenshot: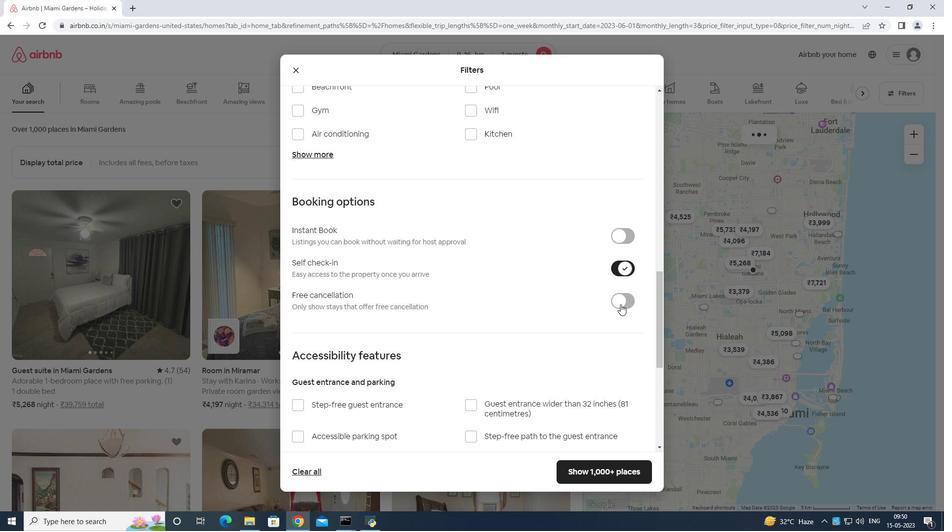 
Action: Mouse scrolled (620, 304) with delta (0, 0)
Screenshot: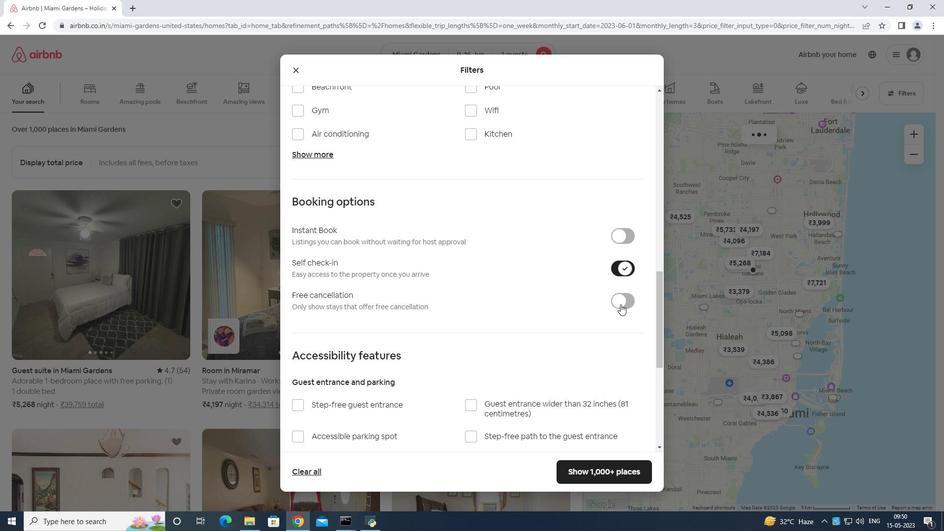 
Action: Mouse scrolled (620, 304) with delta (0, 0)
Screenshot: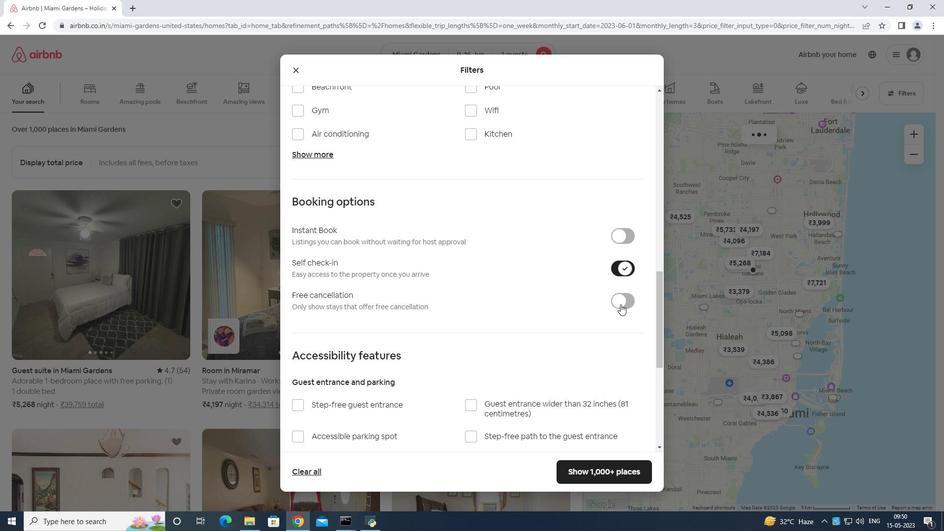 
Action: Mouse scrolled (620, 304) with delta (0, 0)
Screenshot: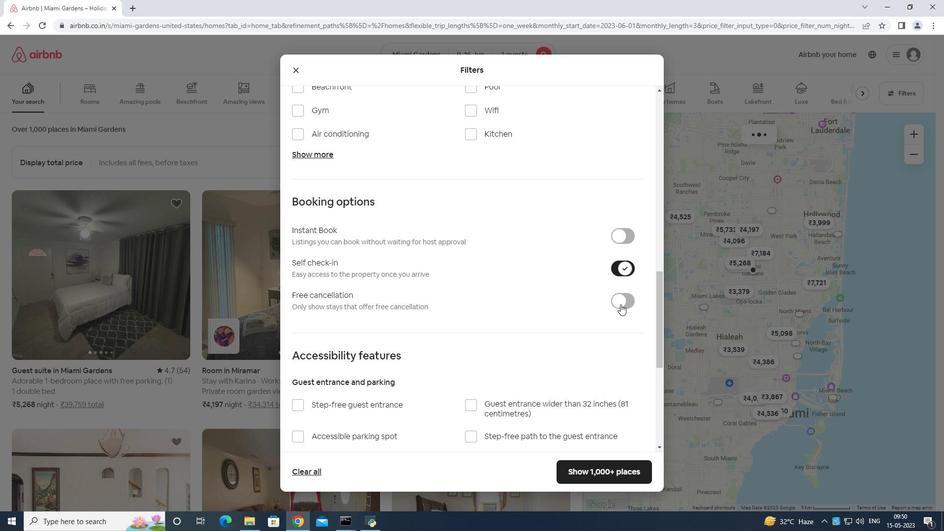 
Action: Mouse scrolled (620, 304) with delta (0, 0)
Screenshot: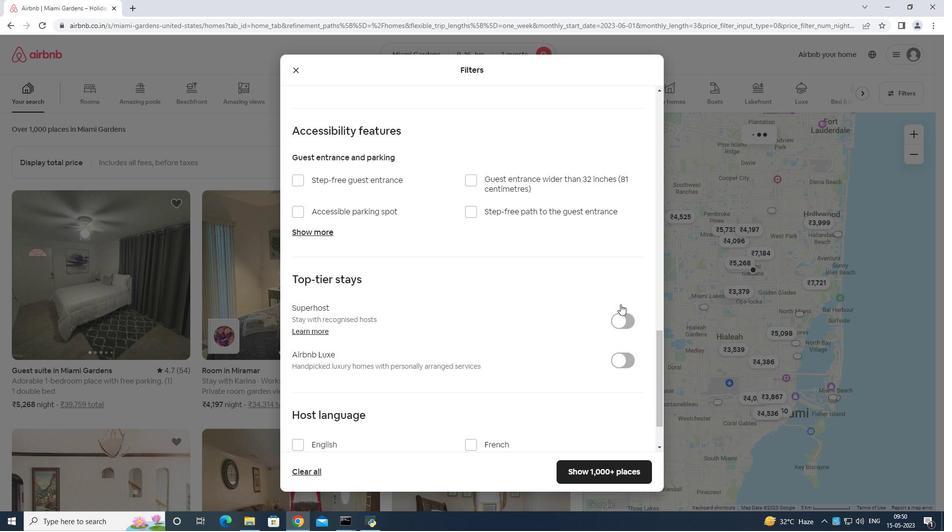 
Action: Mouse scrolled (620, 304) with delta (0, 0)
Screenshot: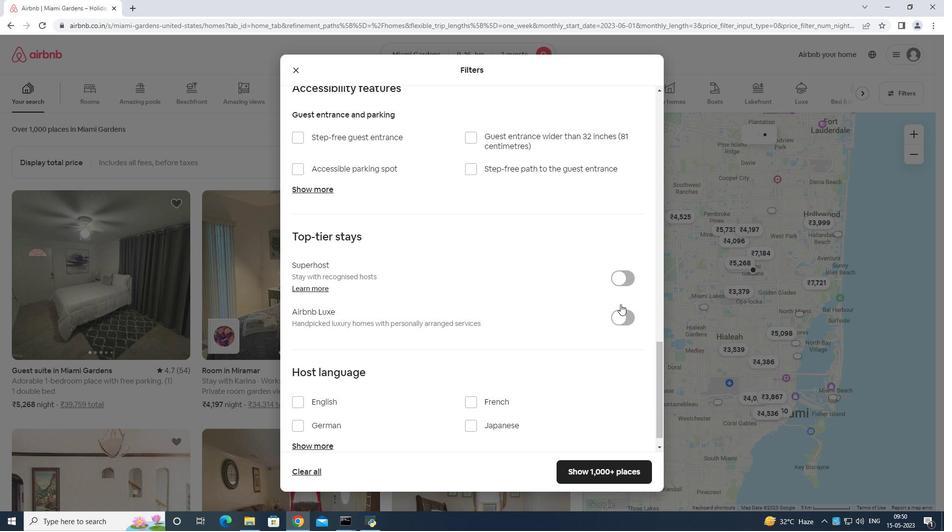 
Action: Mouse scrolled (620, 304) with delta (0, 0)
Screenshot: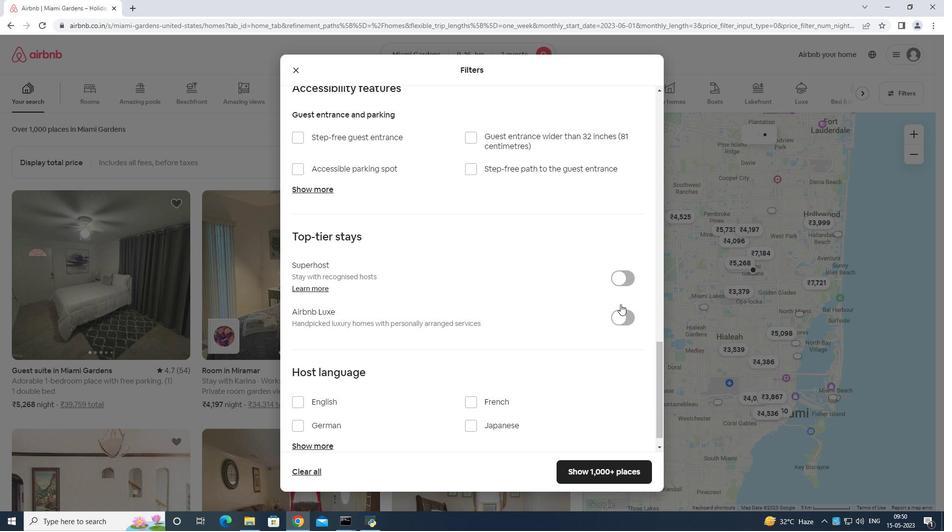 
Action: Mouse moved to (300, 379)
Screenshot: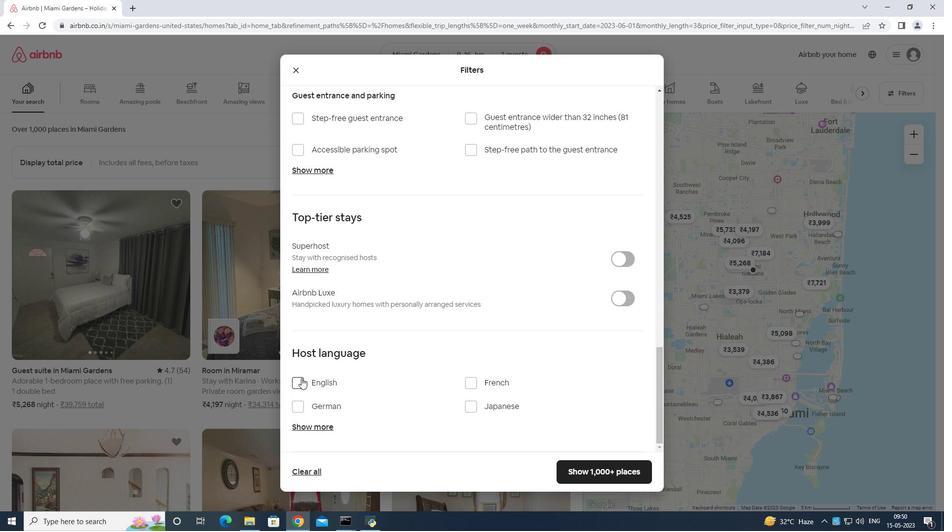 
Action: Mouse pressed left at (300, 379)
Screenshot: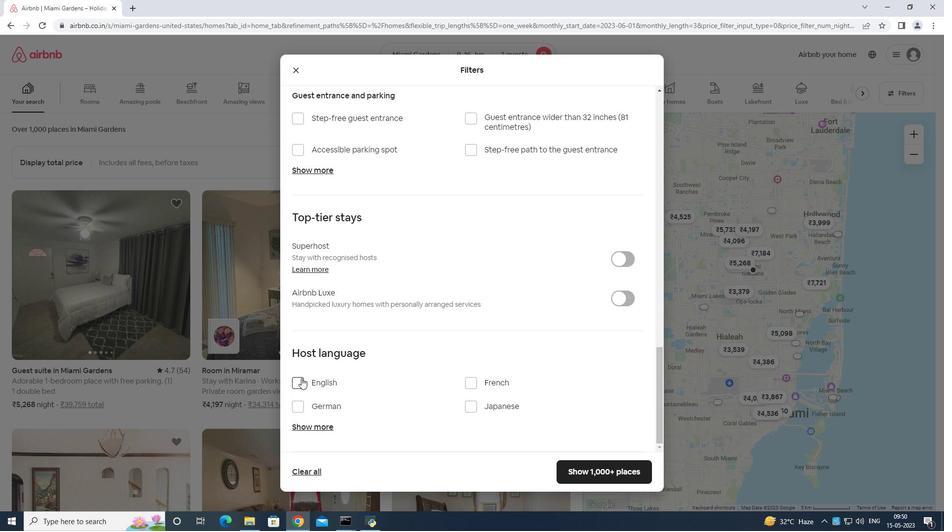
Action: Mouse moved to (595, 472)
Screenshot: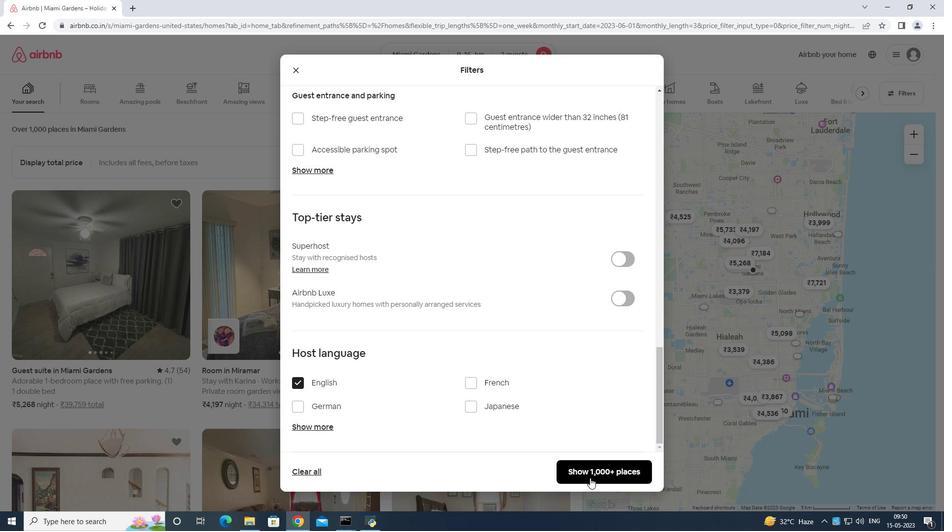 
Action: Mouse pressed left at (595, 472)
Screenshot: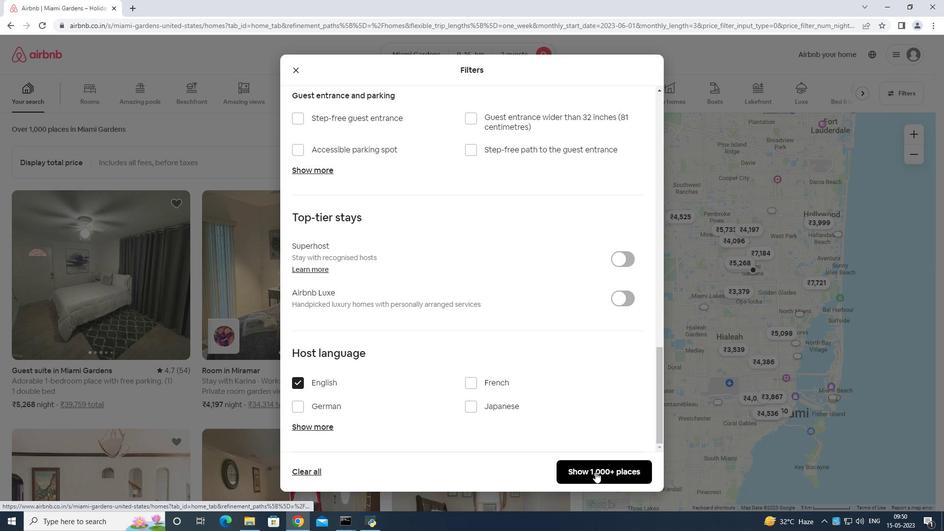 
